 Task: Open a template Informal Letter by  Plum save the file as help.odt Remove the following options from template: 'your brand'. Replace Hello Fan with ' Good Evening' and change the date to 29 June, 2023. Replace body of the letter with  I can't thank you enough for your love and support. Your presence in my life brings me immense joy and comfort. Thank you for being there for me.; apply Font Style 'Verdana' and font size  14 Add name: Kevin
Action: Mouse moved to (1385, 736)
Screenshot: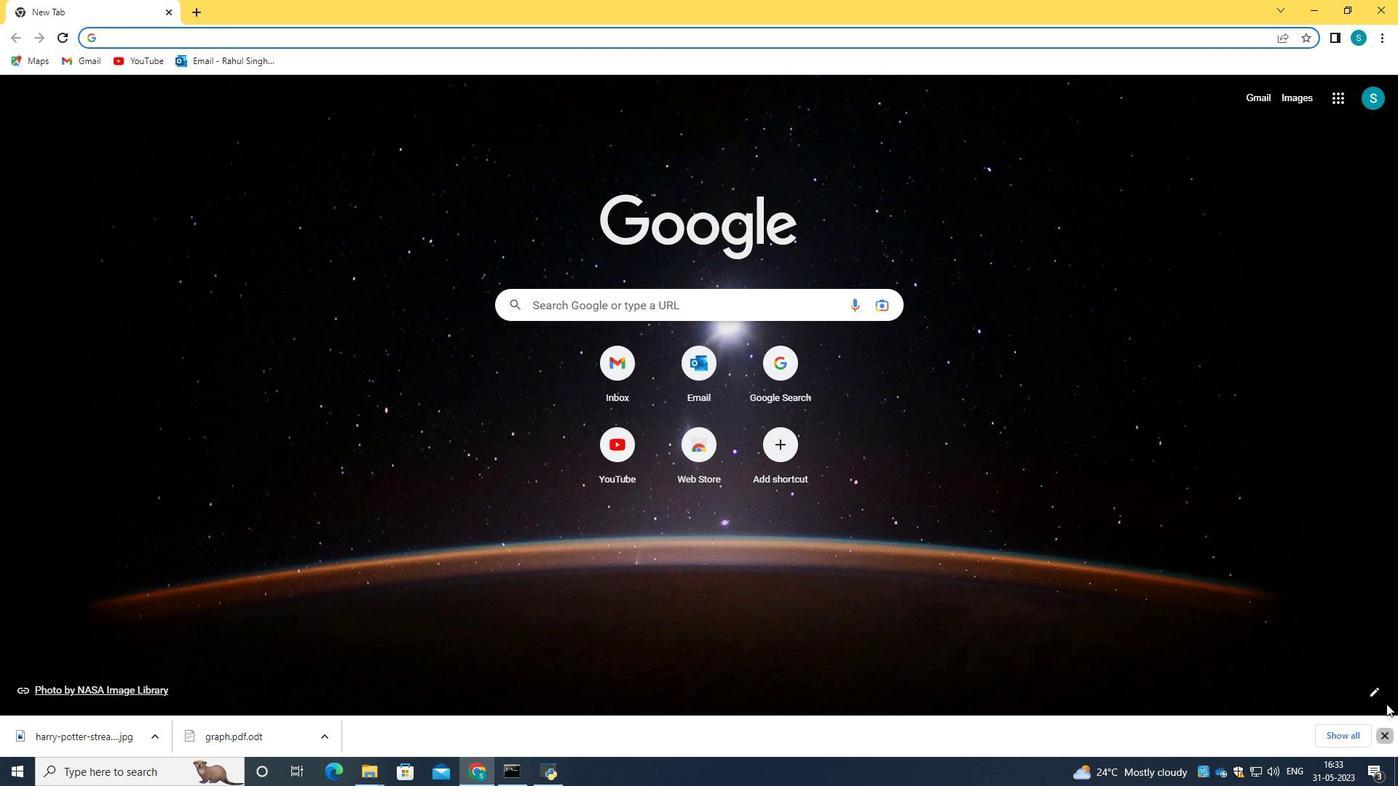 
Action: Mouse pressed left at (1385, 736)
Screenshot: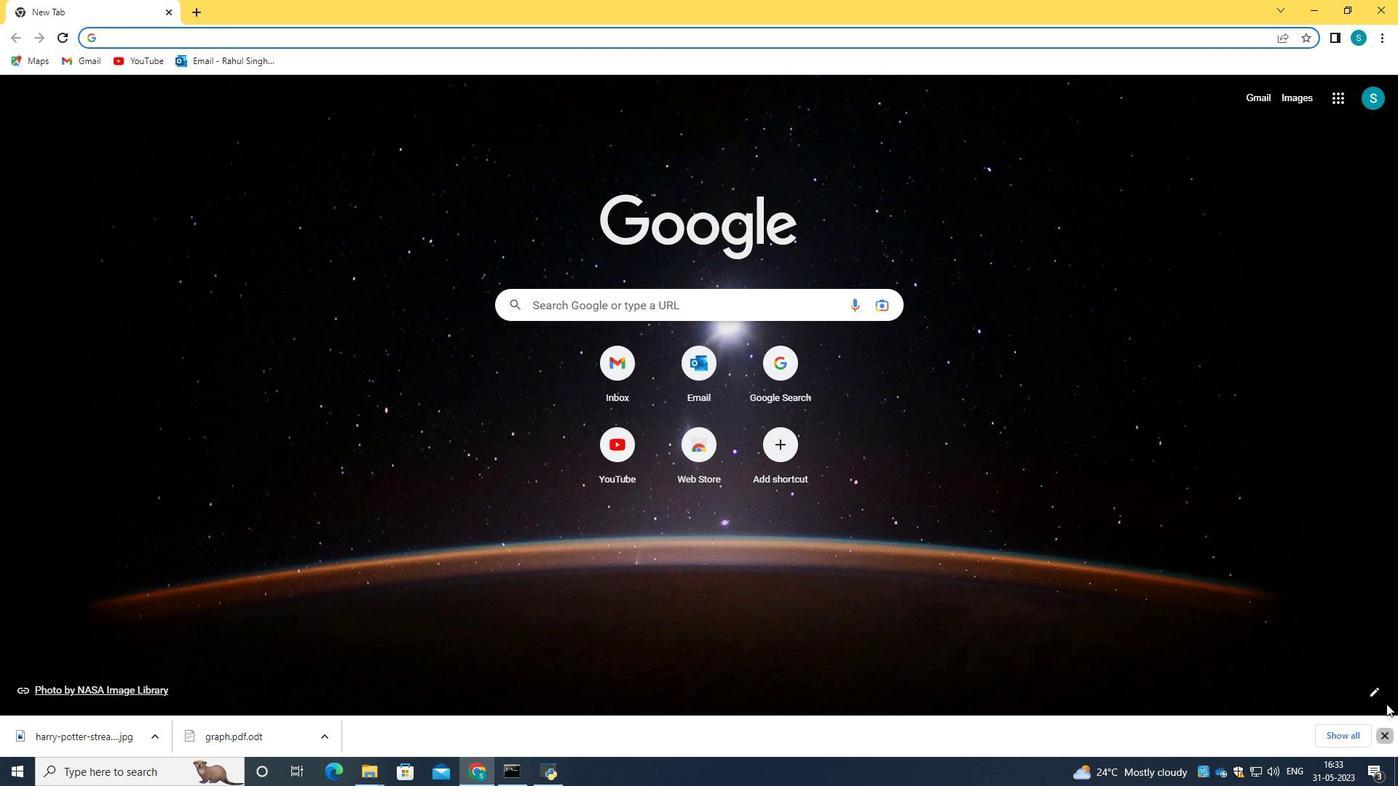
Action: Mouse moved to (1337, 107)
Screenshot: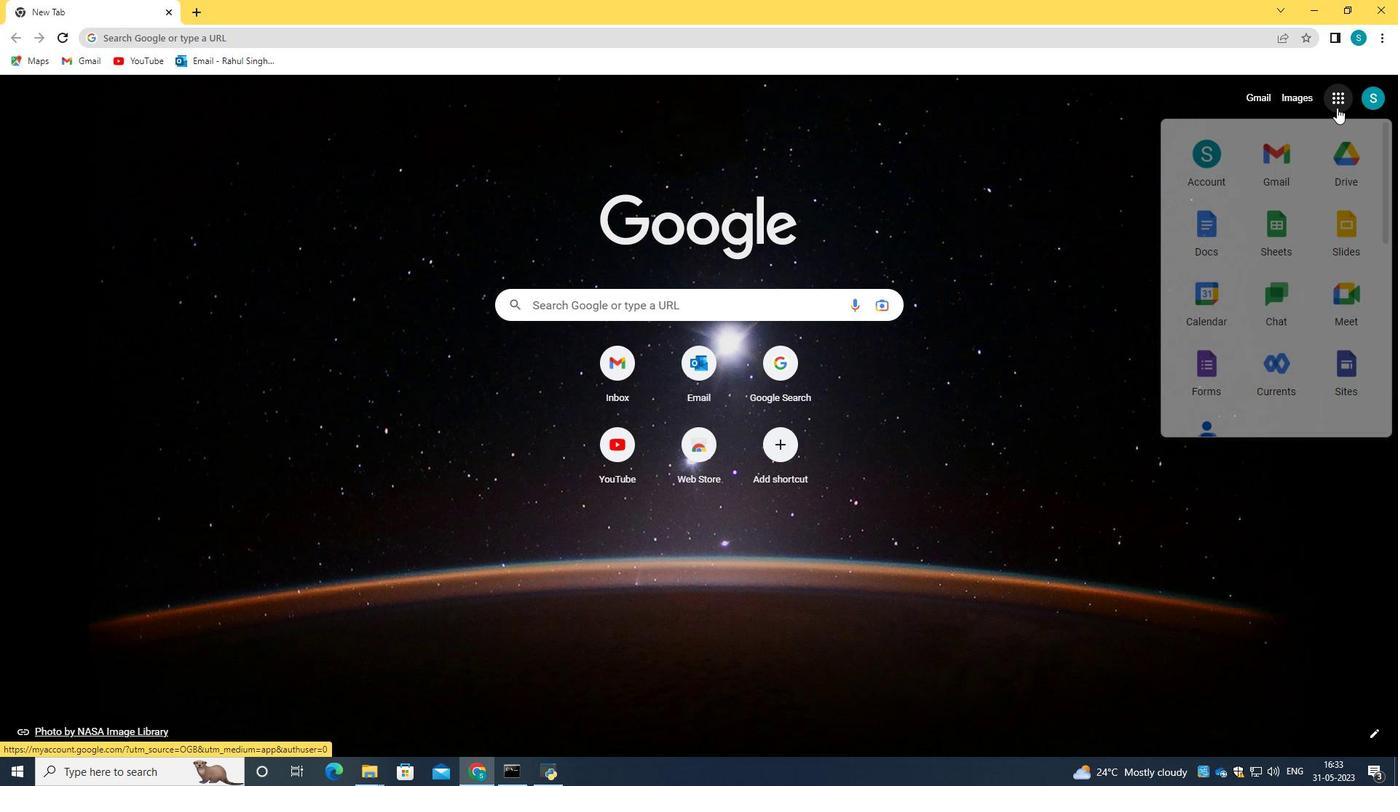 
Action: Mouse pressed left at (1337, 107)
Screenshot: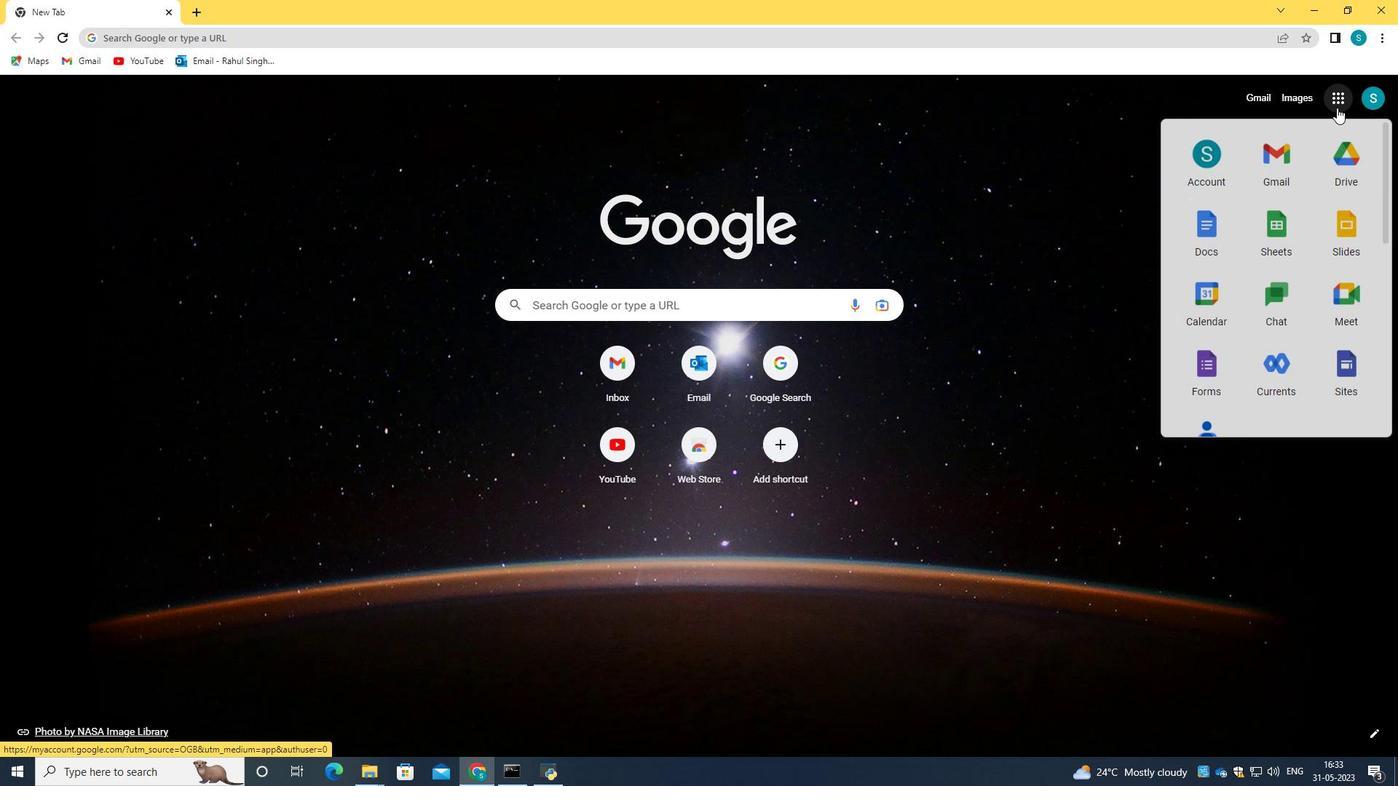 
Action: Mouse moved to (1209, 240)
Screenshot: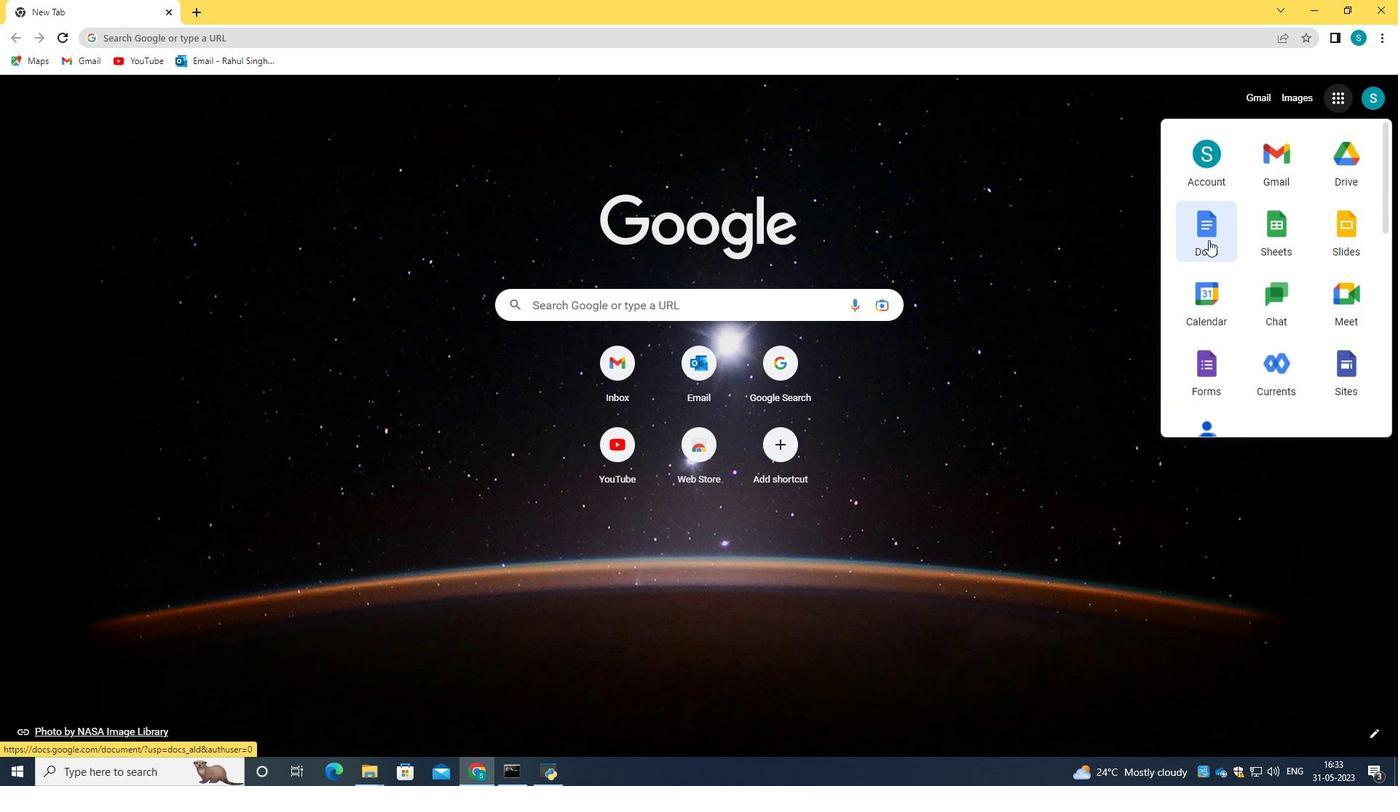 
Action: Mouse pressed left at (1209, 240)
Screenshot: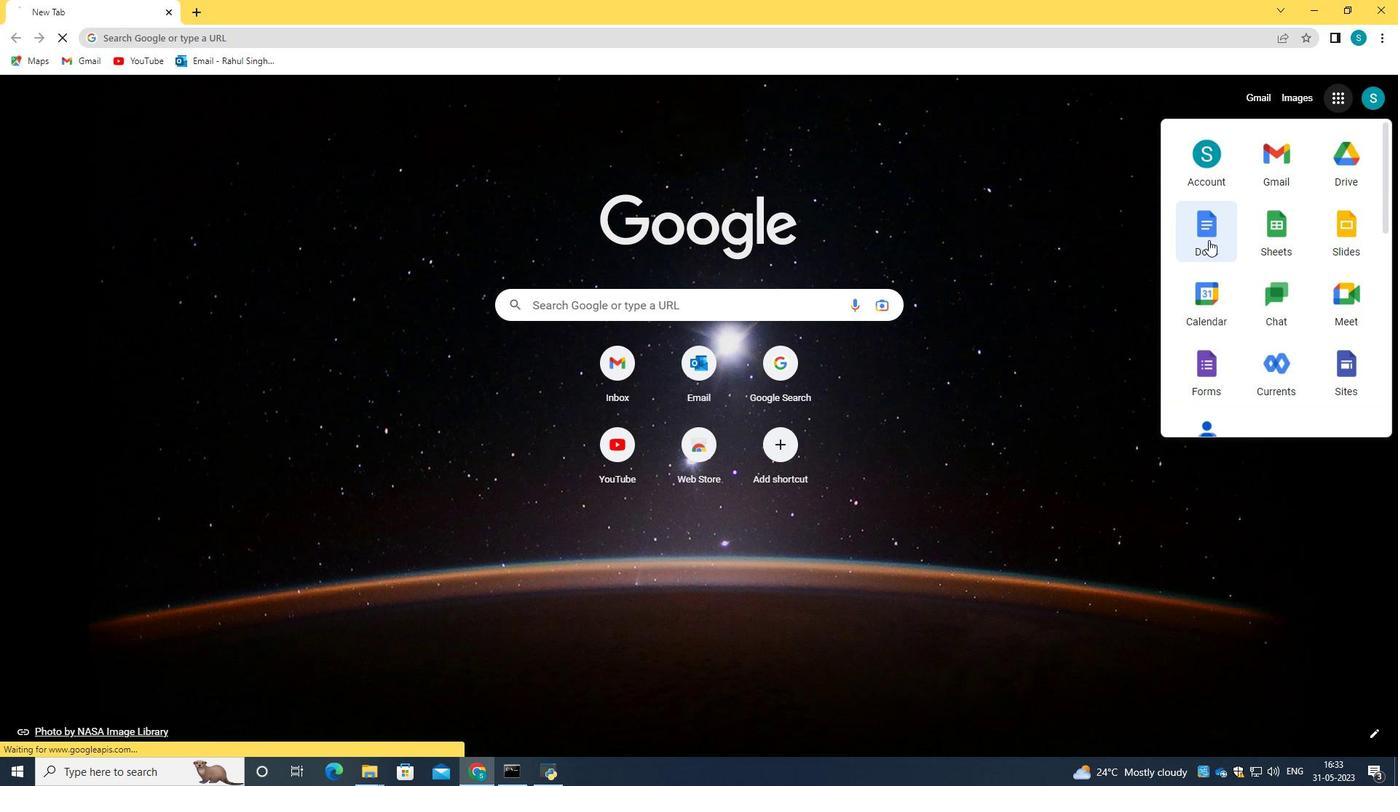 
Action: Mouse moved to (458, 268)
Screenshot: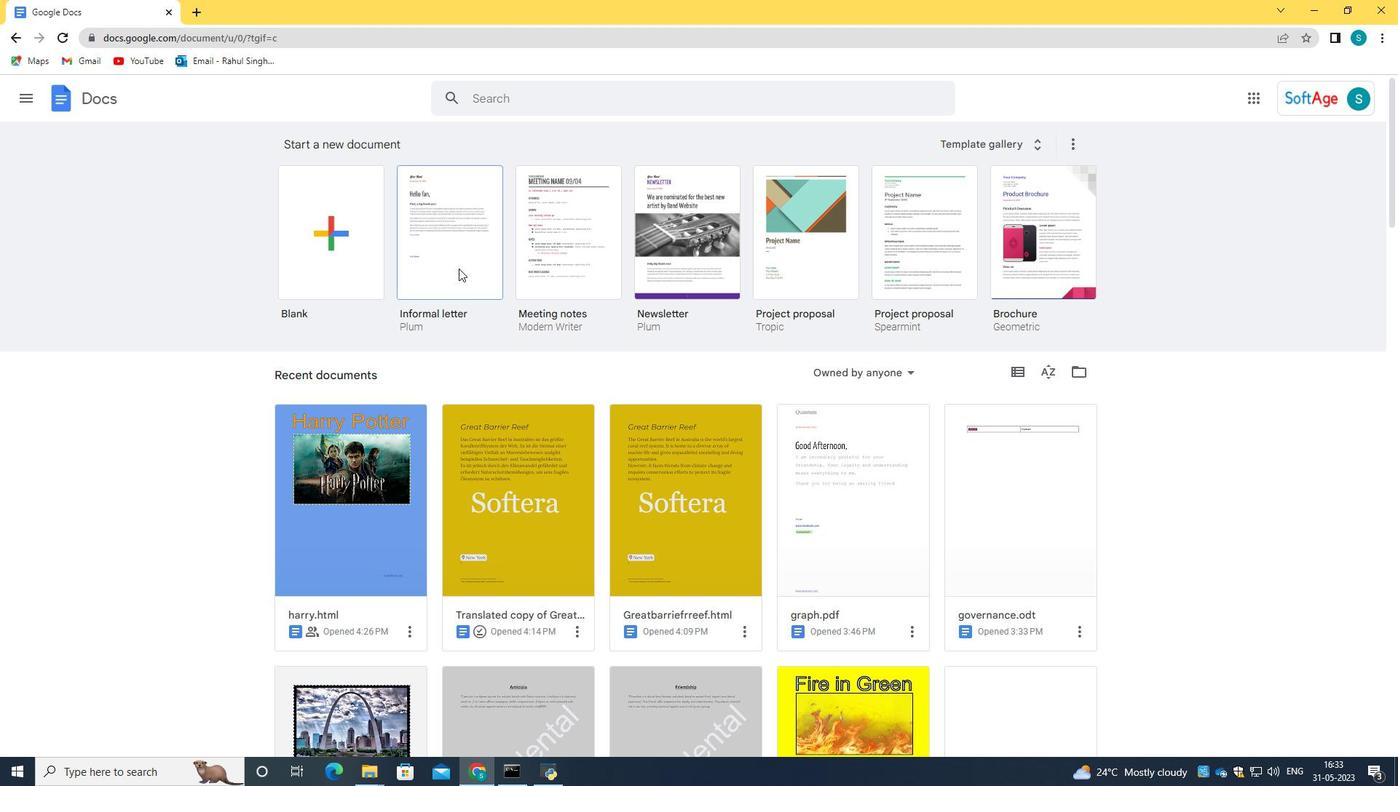 
Action: Mouse pressed left at (458, 268)
Screenshot: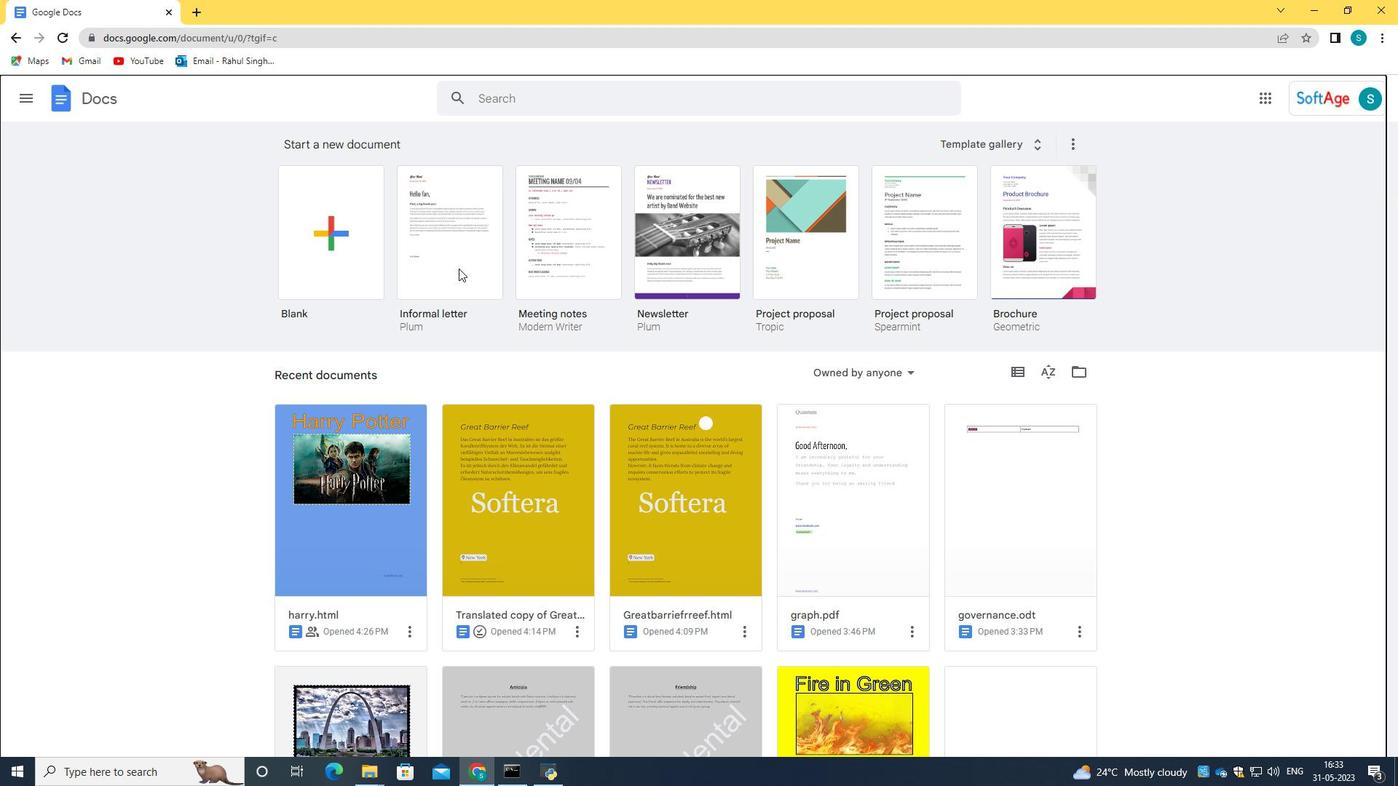 
Action: Mouse moved to (110, 85)
Screenshot: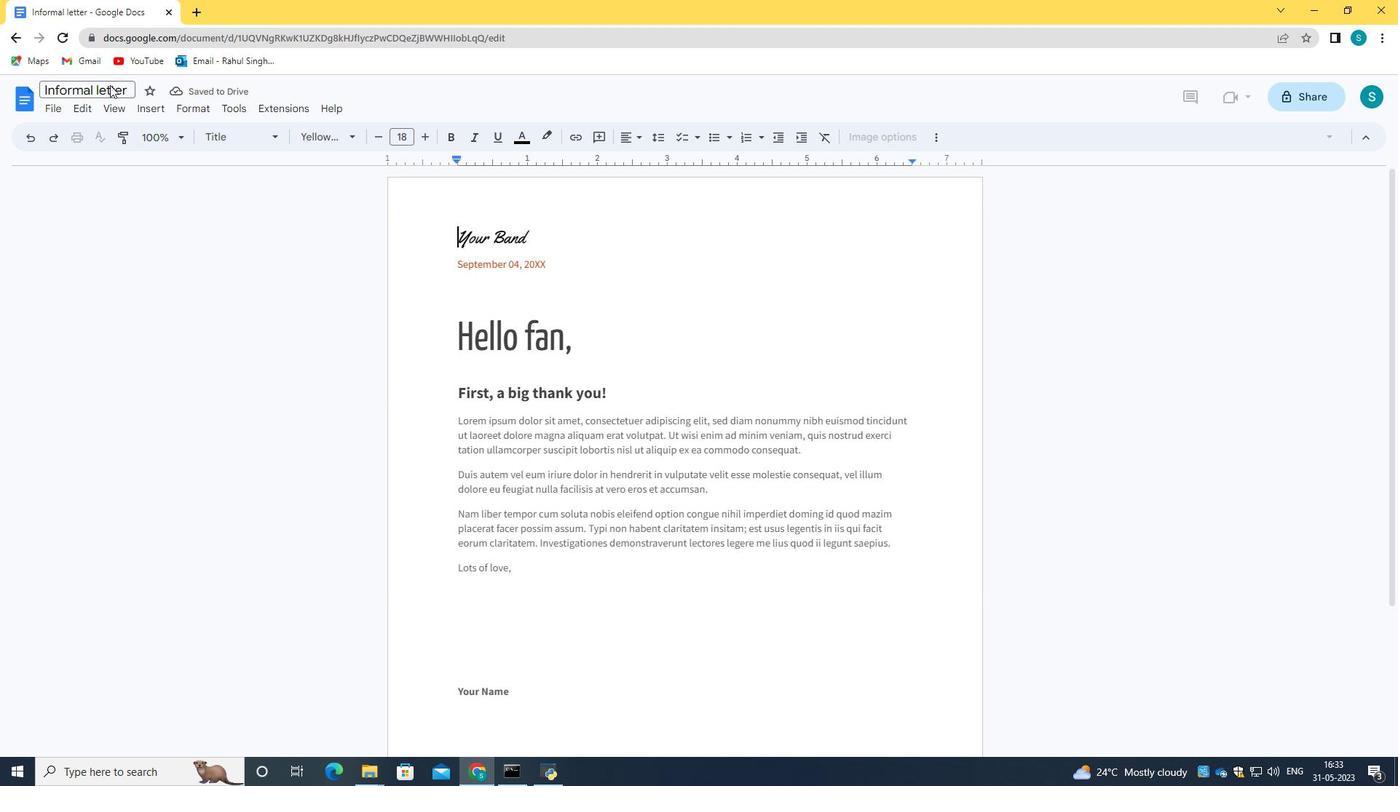 
Action: Mouse pressed left at (110, 85)
Screenshot: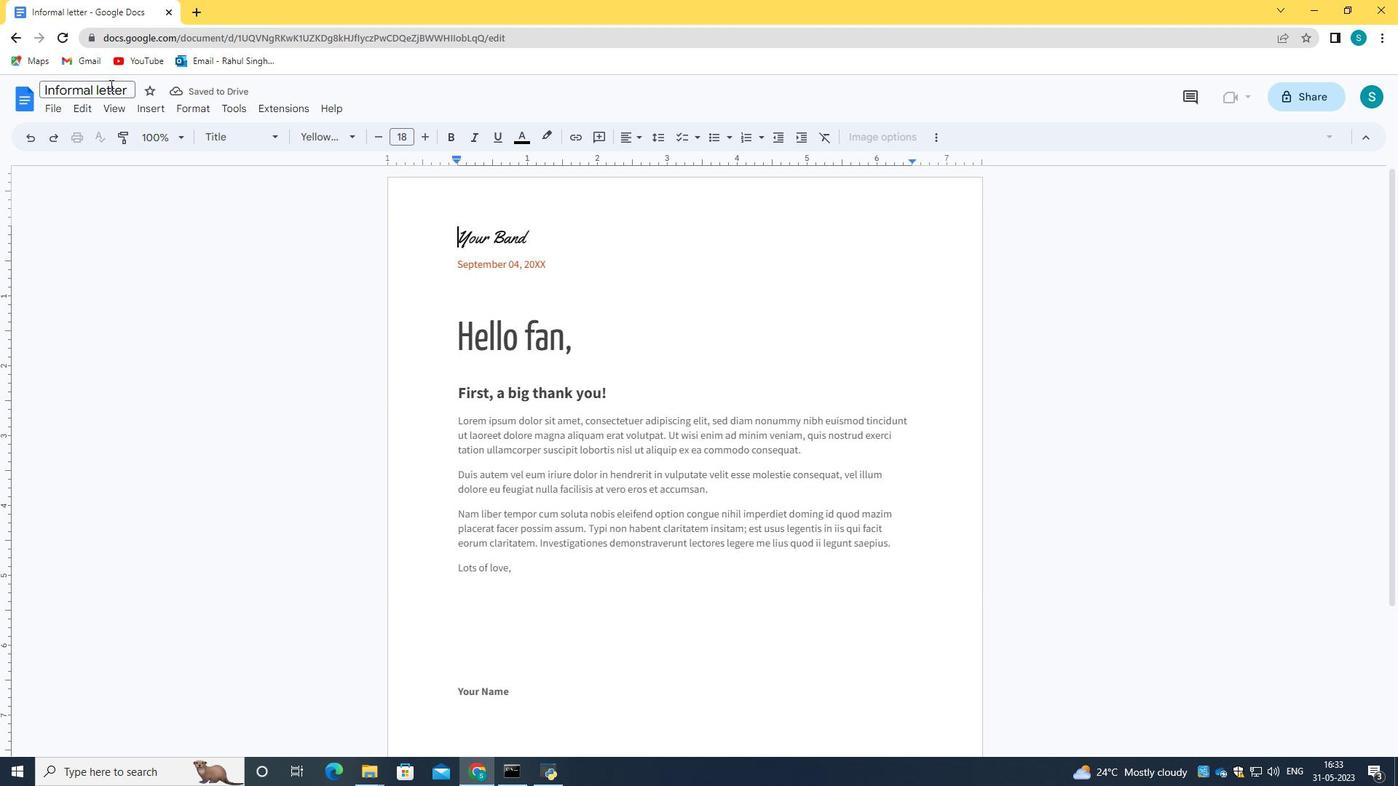 
Action: Mouse moved to (132, 90)
Screenshot: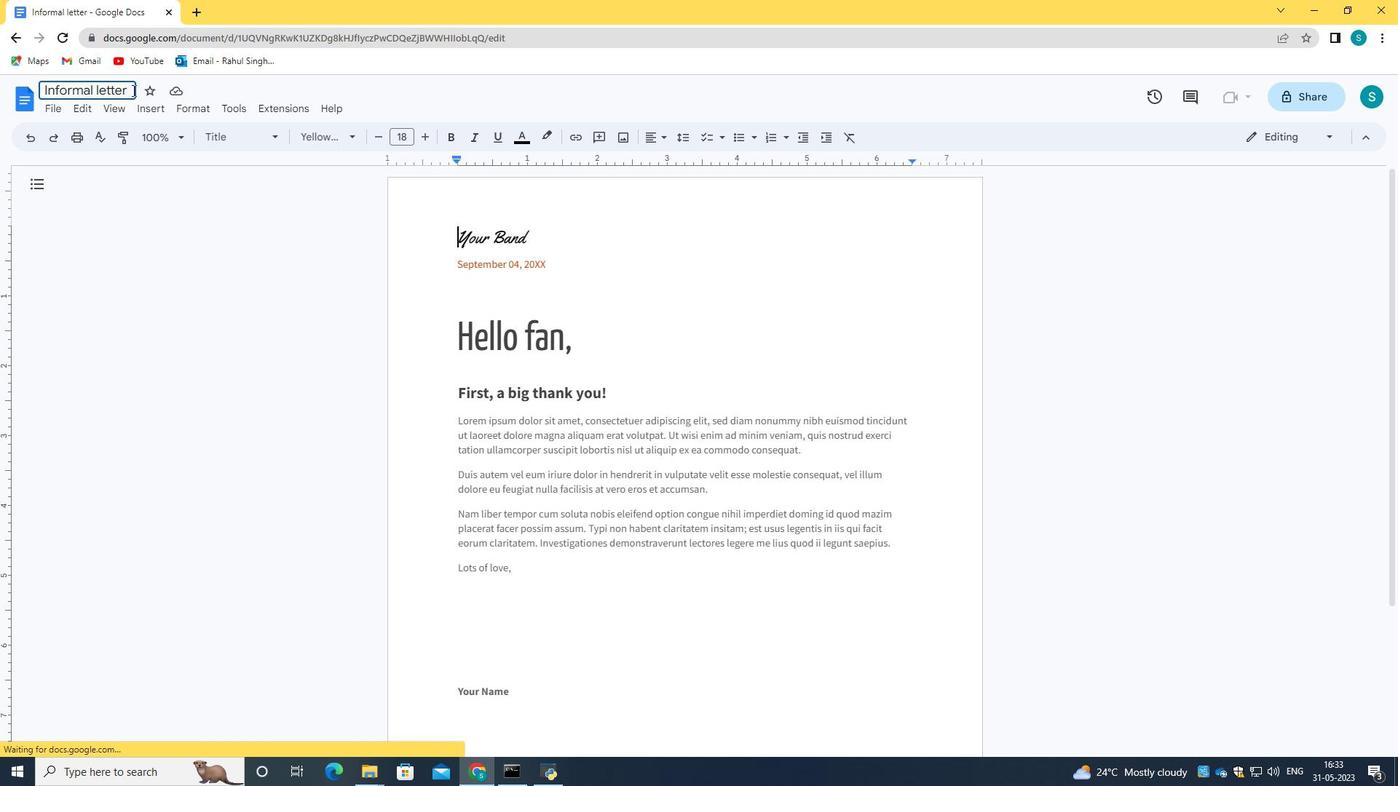 
Action: Mouse pressed left at (132, 90)
Screenshot: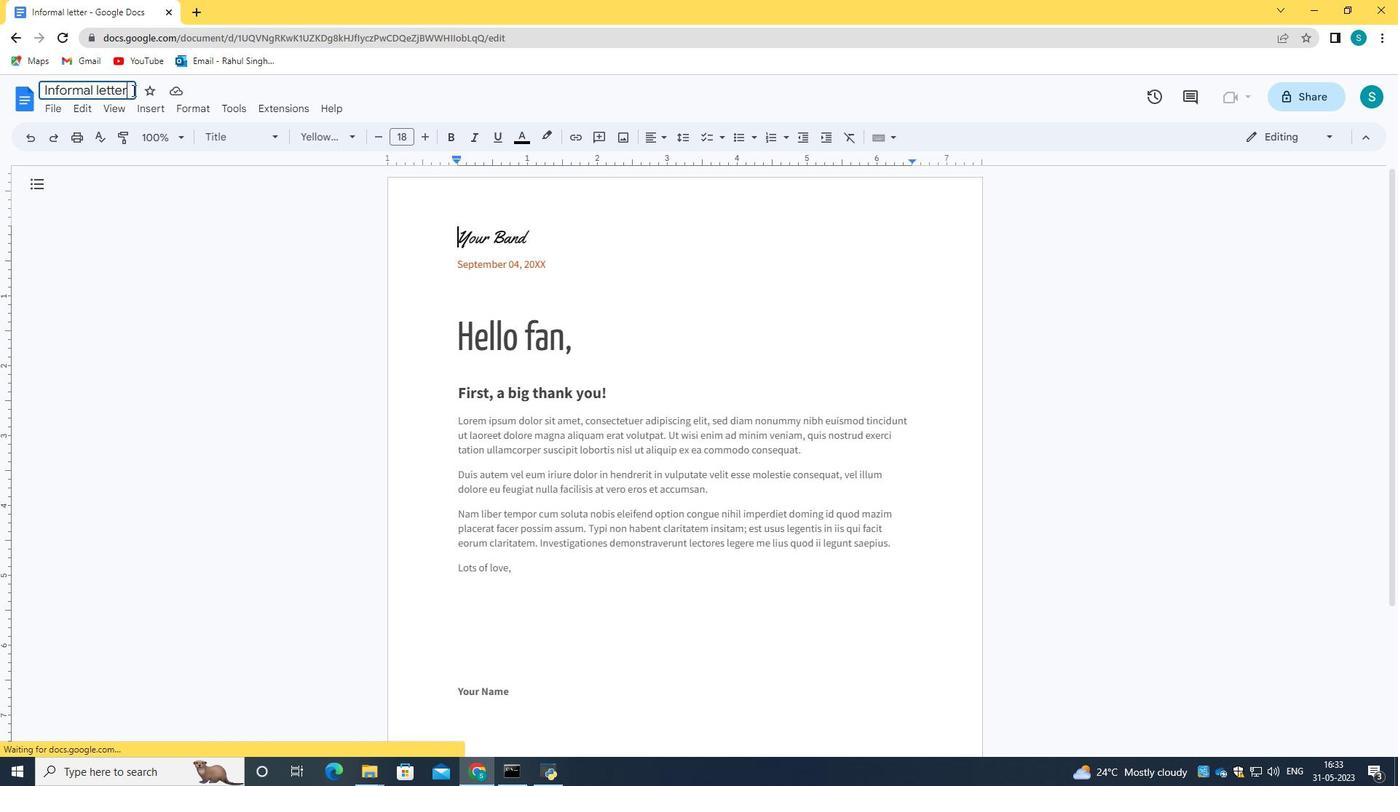 
Action: Key pressed <Key.backspace><Key.backspace><Key.backspace><Key.backspace><Key.backspace><Key.backspace><Key.backspace><Key.backspace><Key.backspace><Key.backspace><Key.backspace><Key.backspace><Key.backspace><Key.backspace><Key.backspace><Key.backspace><Key.backspace><Key.backspace><Key.backspace><Key.backspace>help.odt
Screenshot: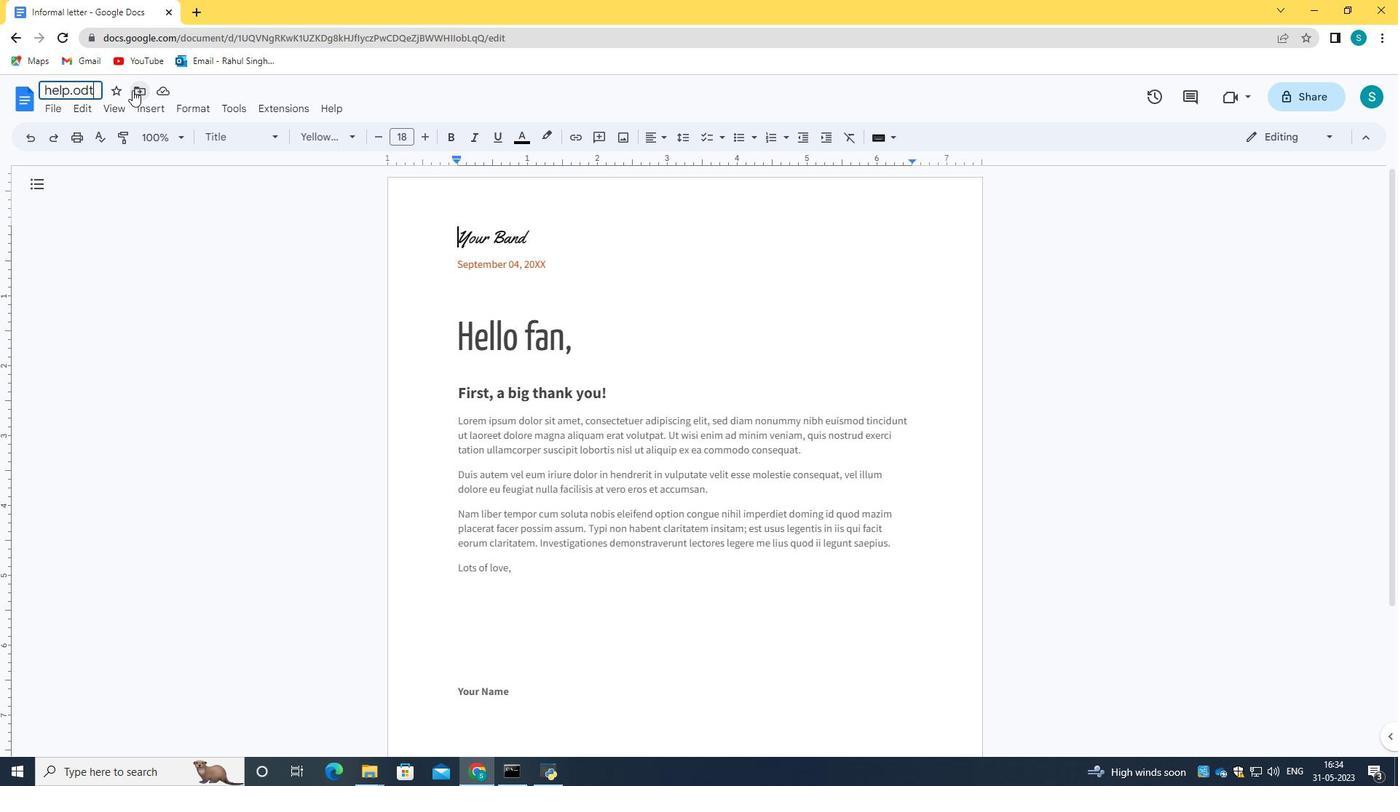 
Action: Mouse moved to (327, 83)
Screenshot: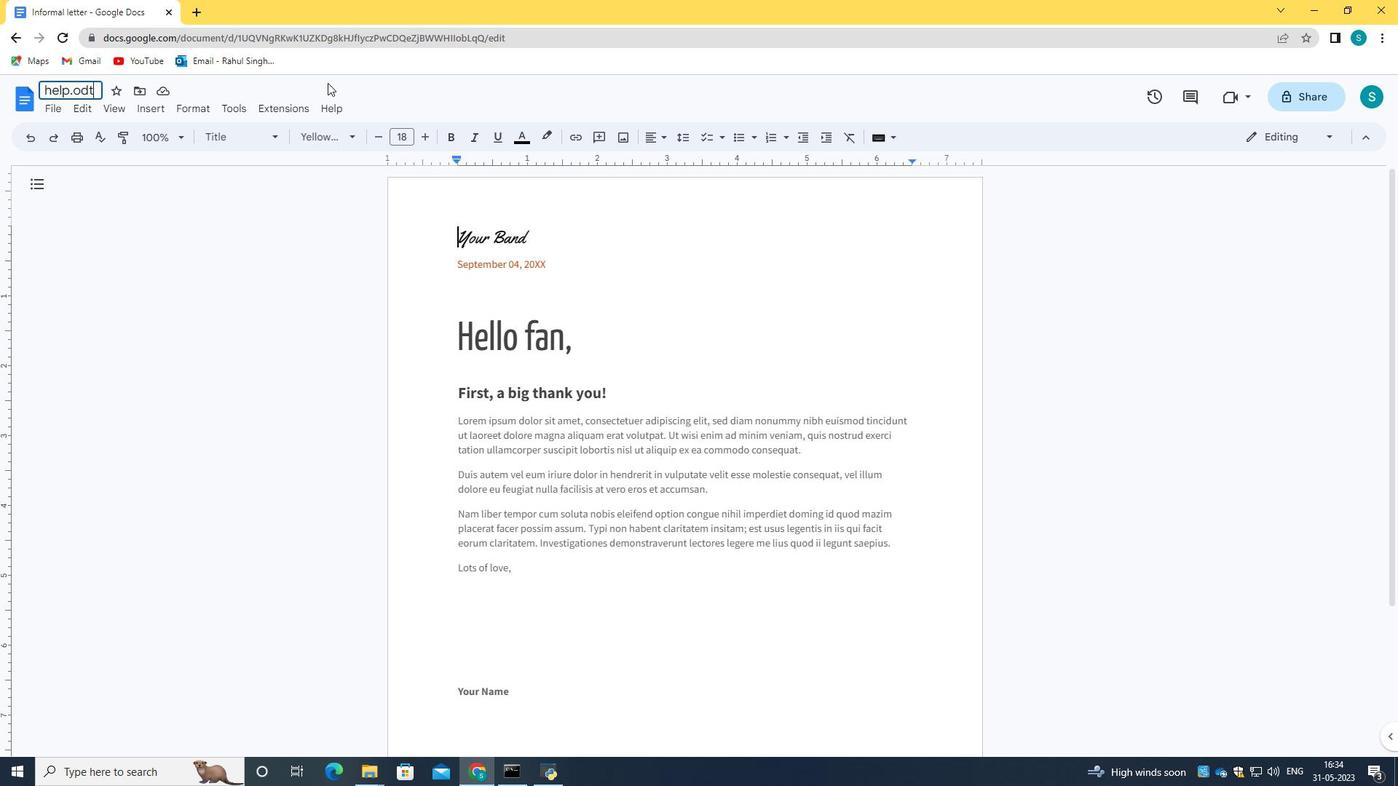 
Action: Mouse pressed left at (327, 83)
Screenshot: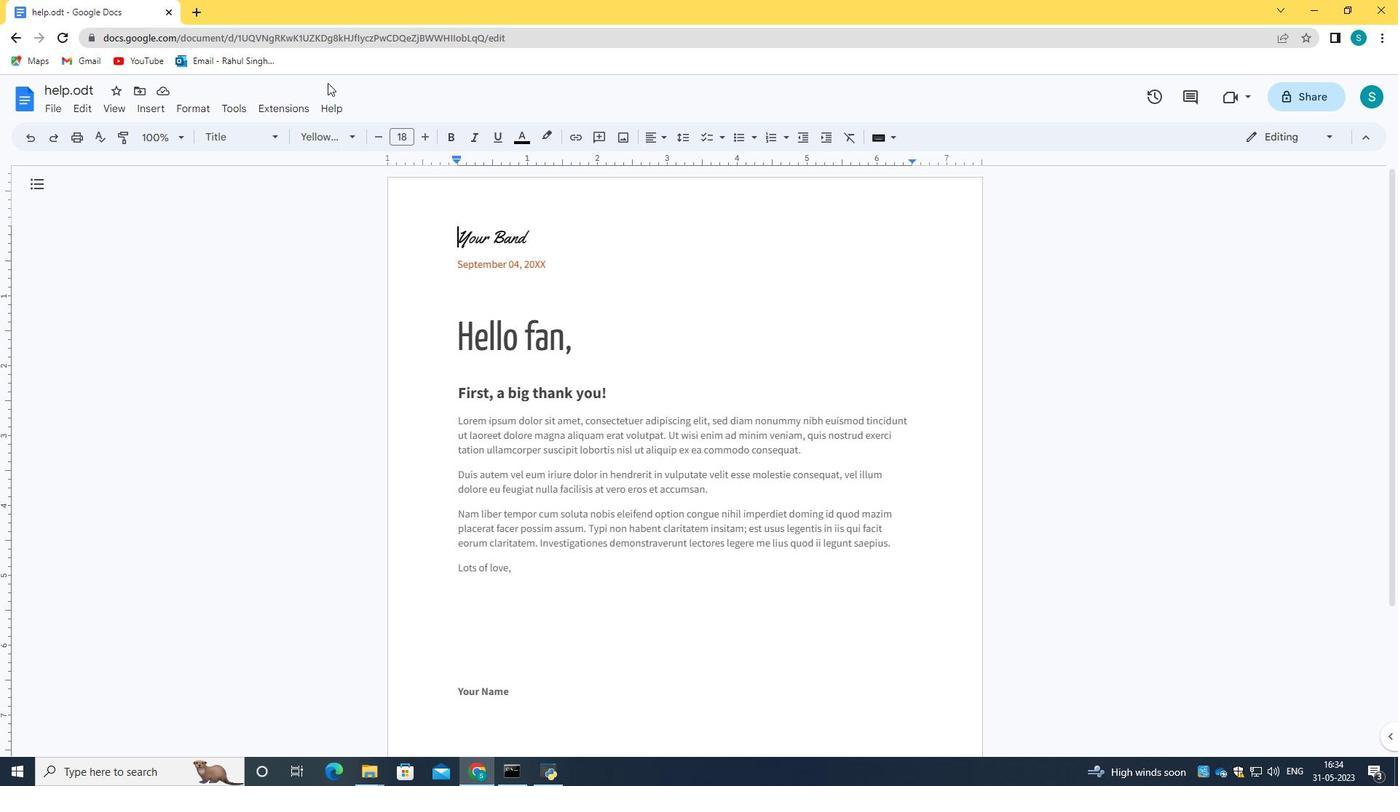 
Action: Mouse moved to (538, 238)
Screenshot: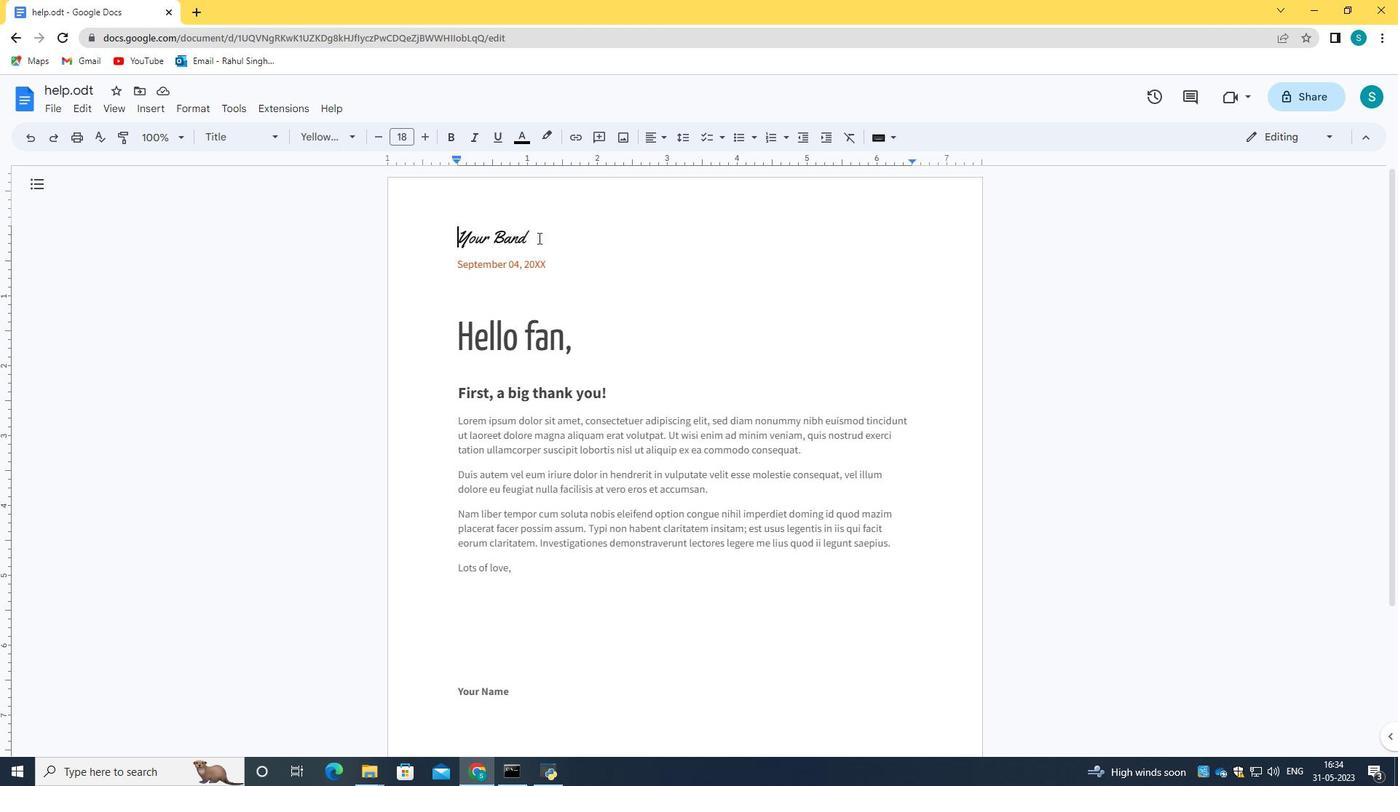 
Action: Mouse pressed left at (538, 238)
Screenshot: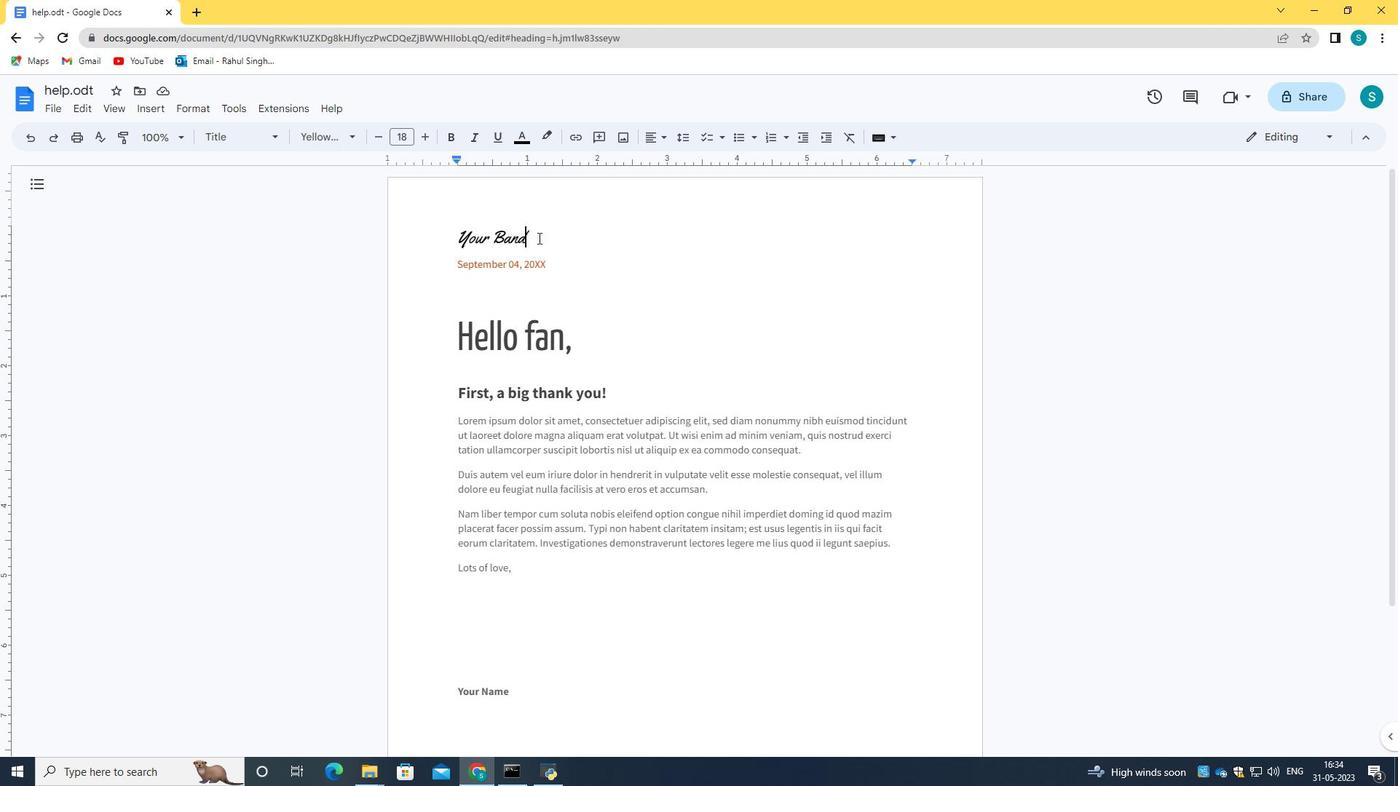 
Action: Mouse moved to (531, 235)
Screenshot: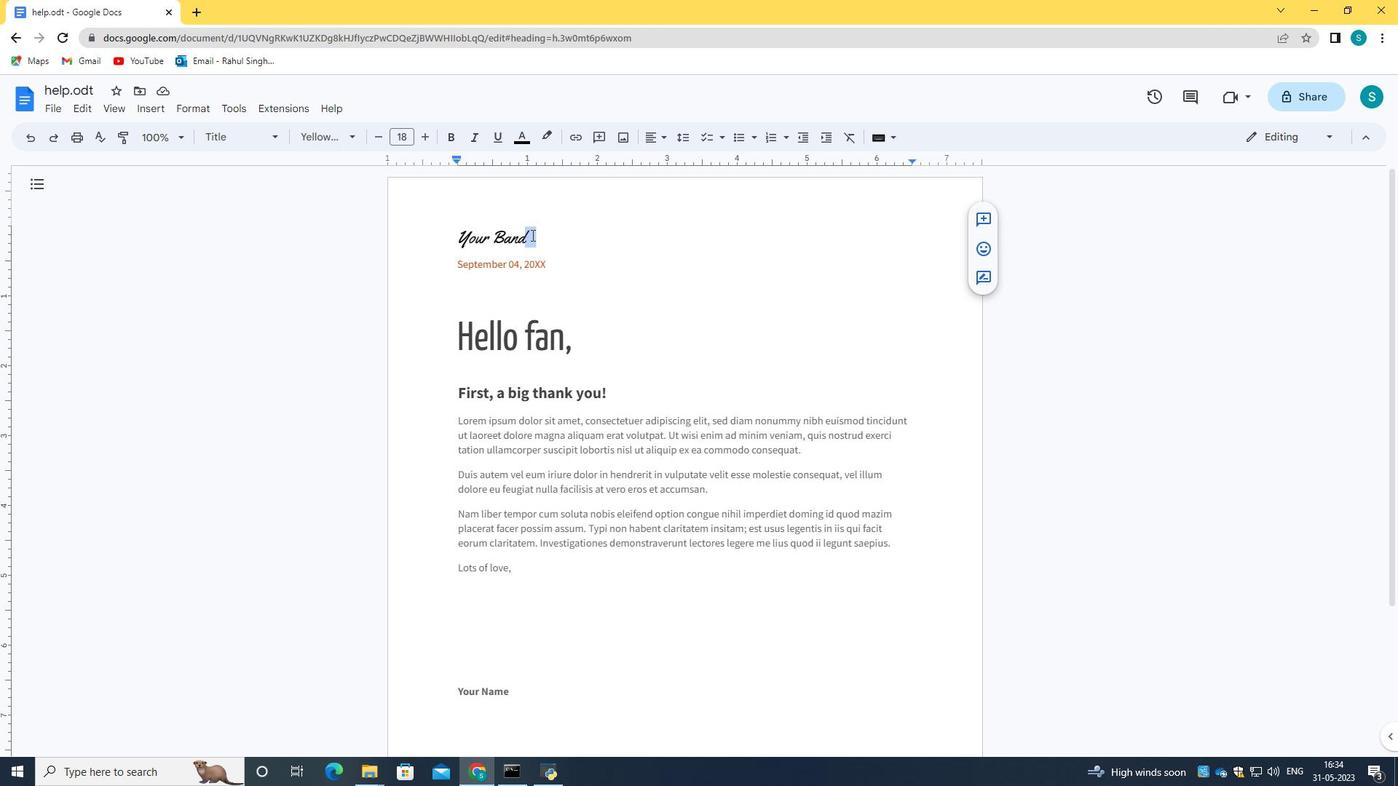 
Action: Mouse pressed left at (531, 235)
Screenshot: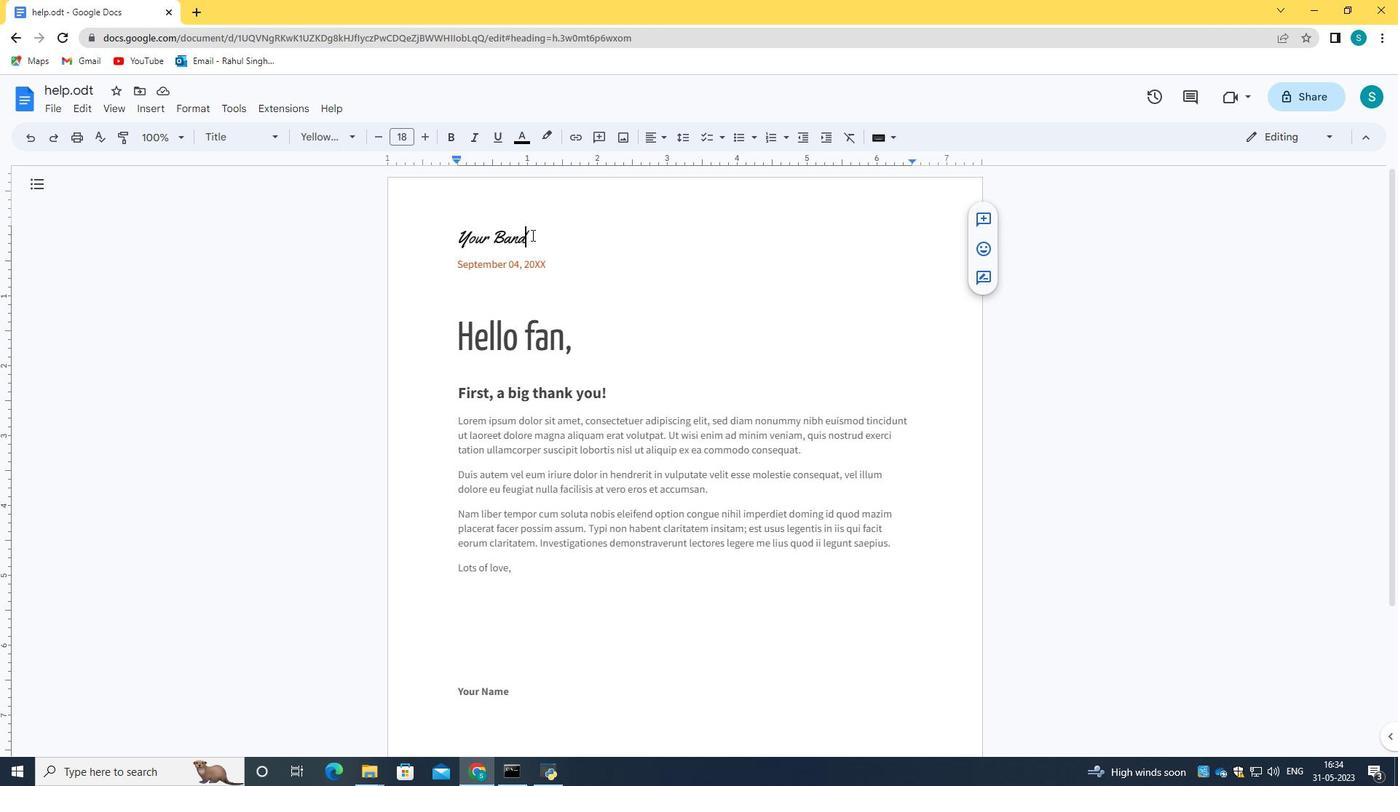 
Action: Mouse moved to (531, 235)
Screenshot: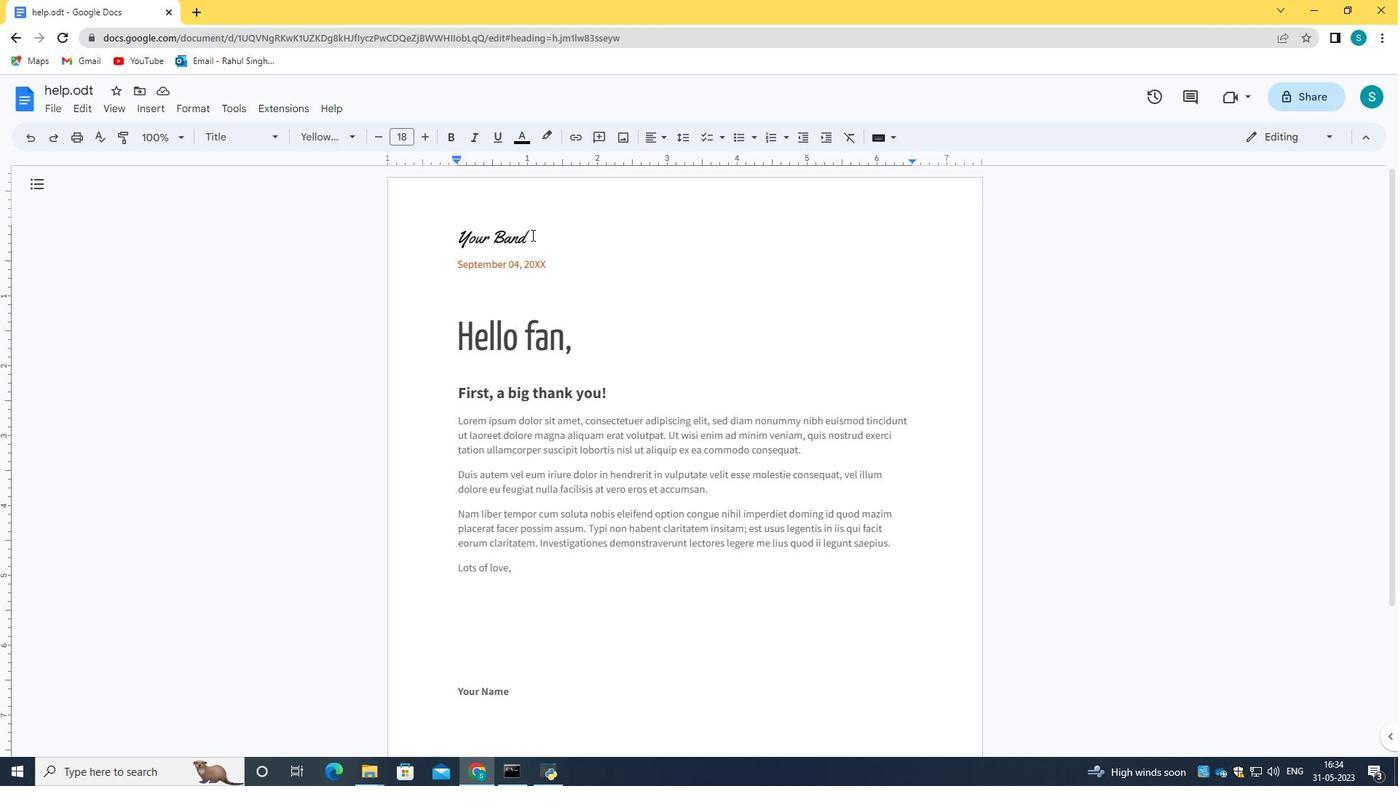 
Action: Key pressed <Key.backspace><Key.backspace><Key.backspace><Key.backspace><Key.backspace><Key.backspace><Key.backspace><Key.backspace><Key.backspace>
Screenshot: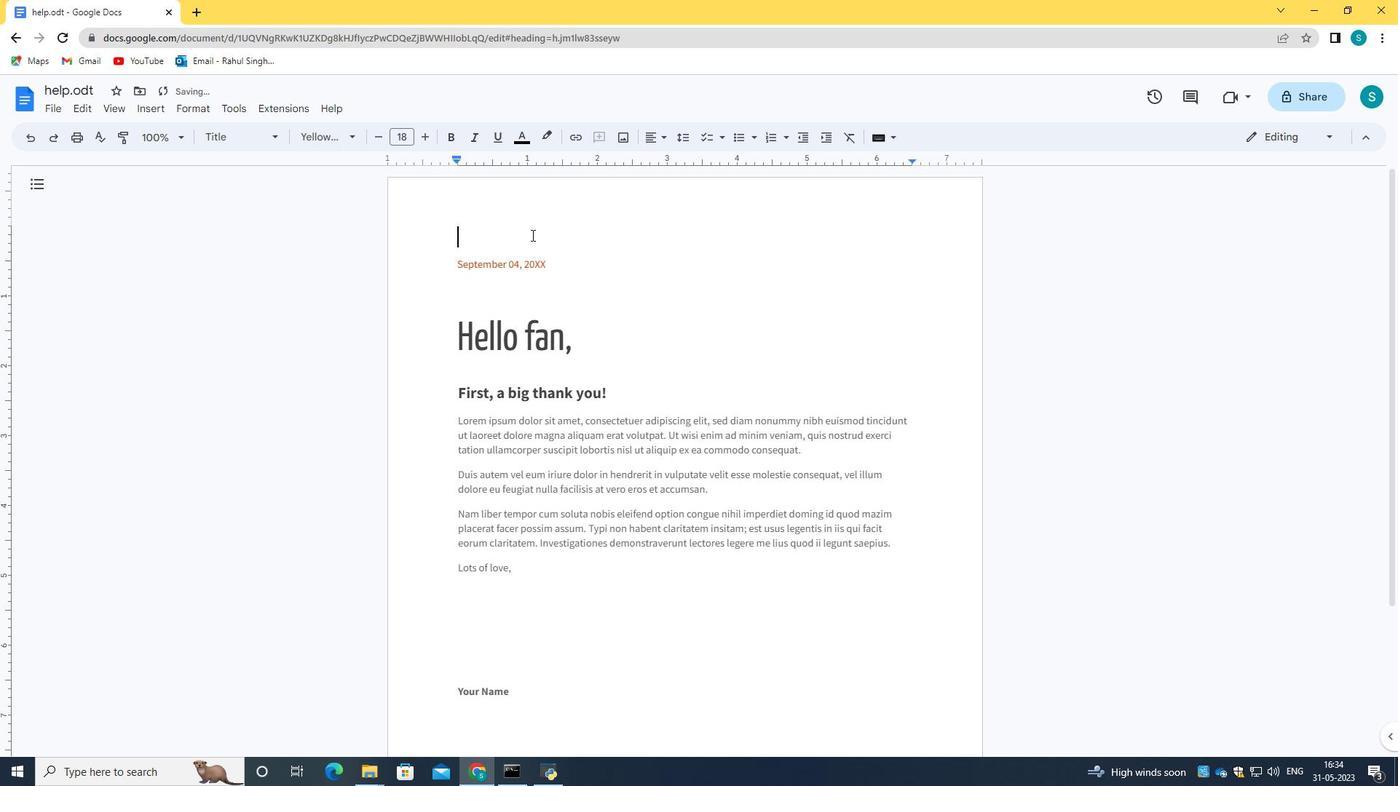 
Action: Mouse moved to (566, 328)
Screenshot: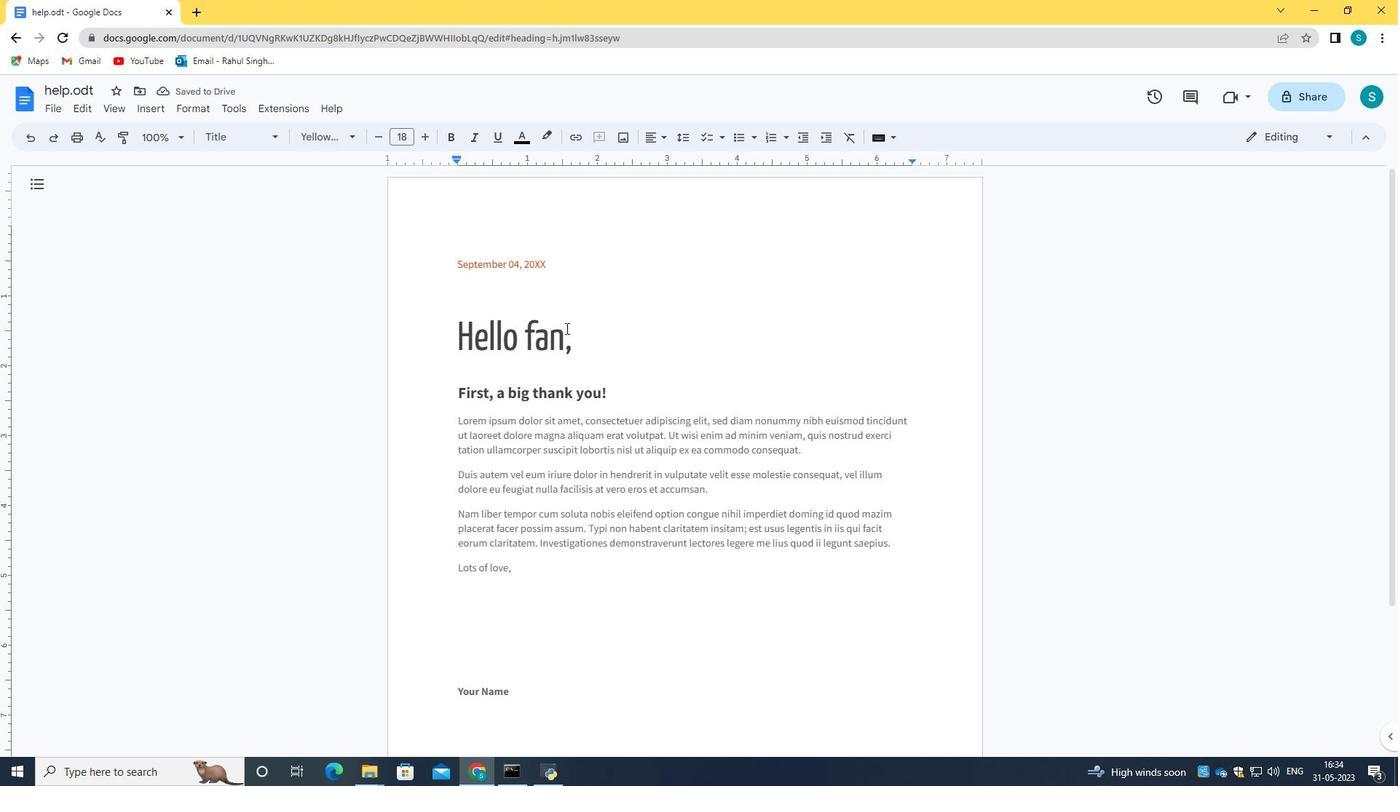 
Action: Mouse pressed left at (566, 328)
Screenshot: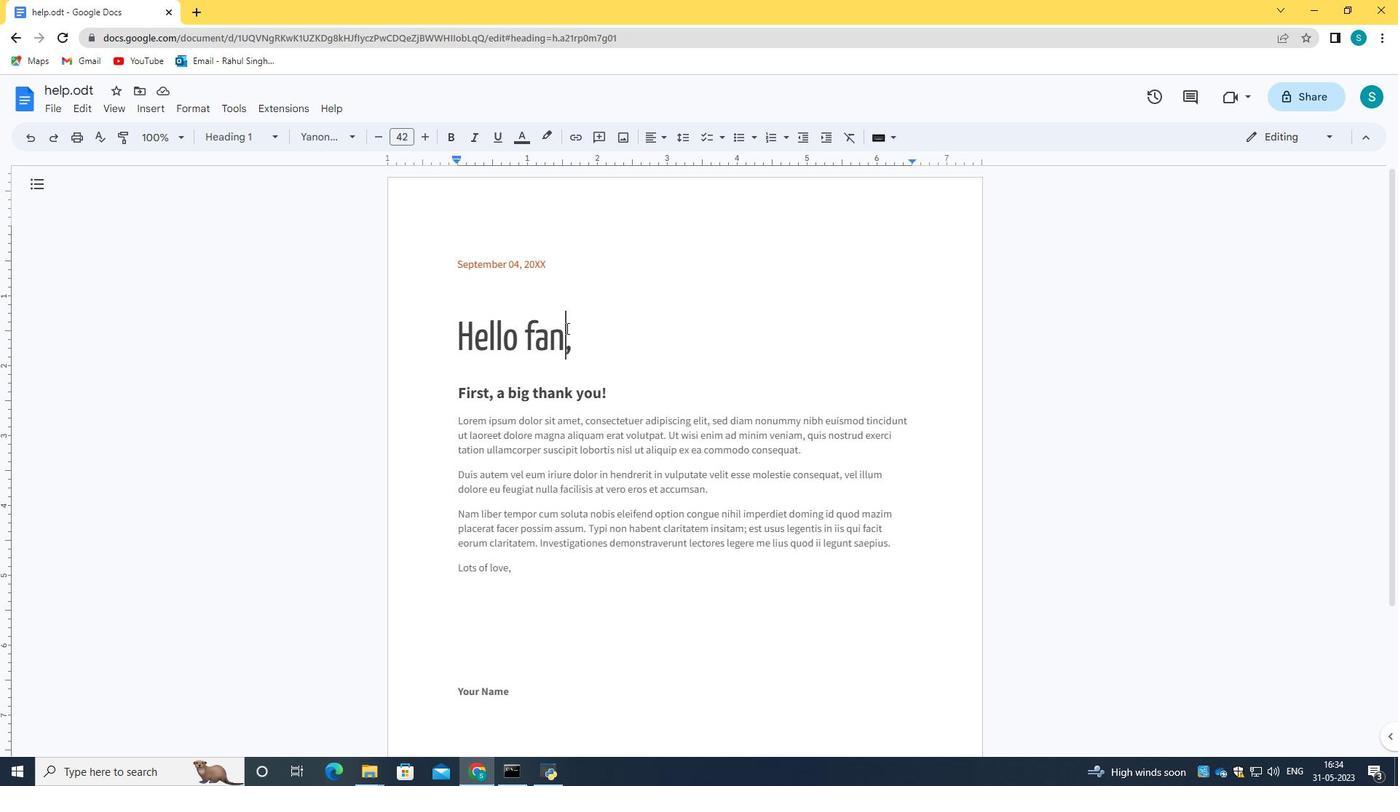 
Action: Mouse moved to (574, 334)
Screenshot: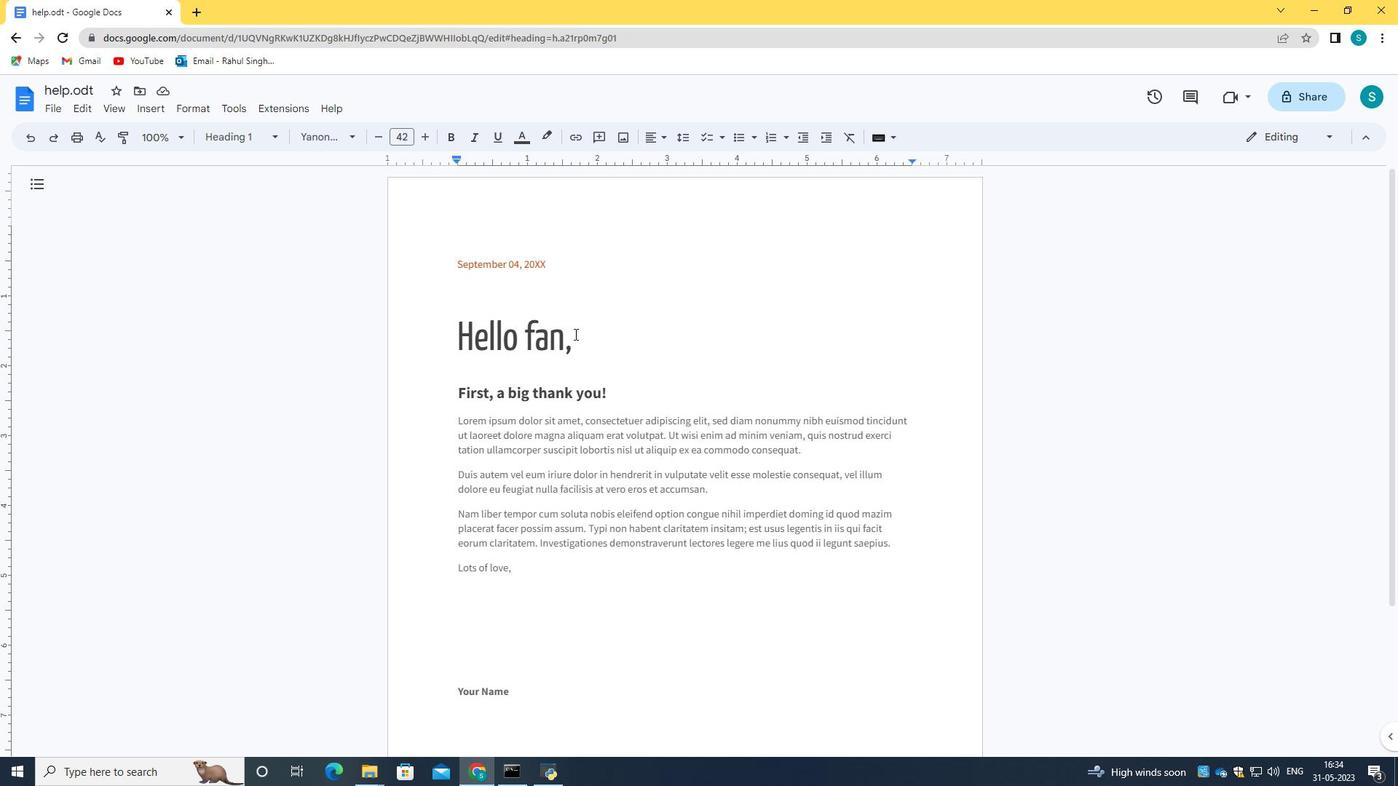
Action: Key pressed <Key.backspace><Key.backspace><Key.backspace><Key.backspace><Key.backspace><Key.backspace><Key.backspace><Key.backspace><Key.backspace><Key.caps_lock>G<Key.caps_lock>ood<Key.space><Key.caps_lock><Key.caps_lock>eve<Key.backspace><Key.backspace><Key.backspace><Key.caps_lock>E<Key.caps_lock>vening
Screenshot: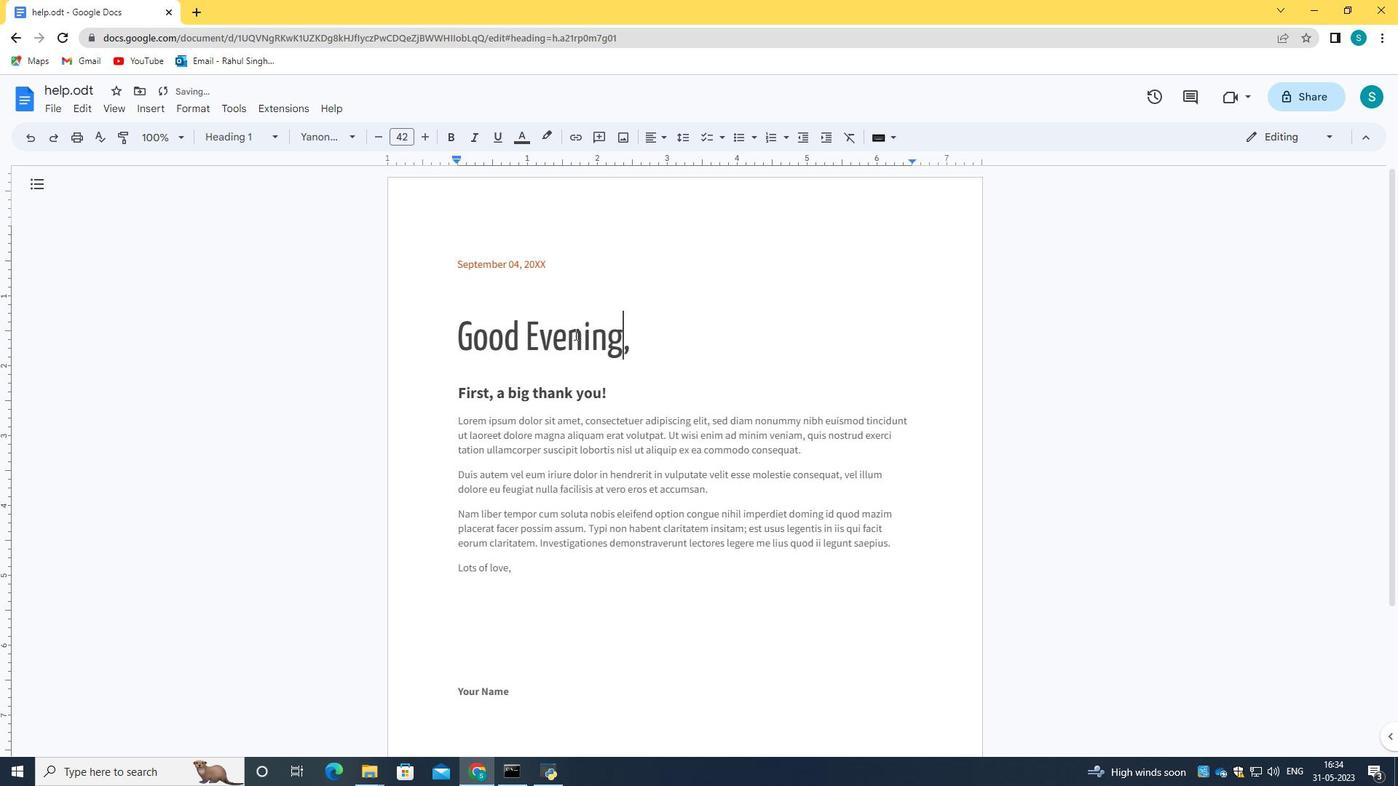 
Action: Mouse moved to (550, 267)
Screenshot: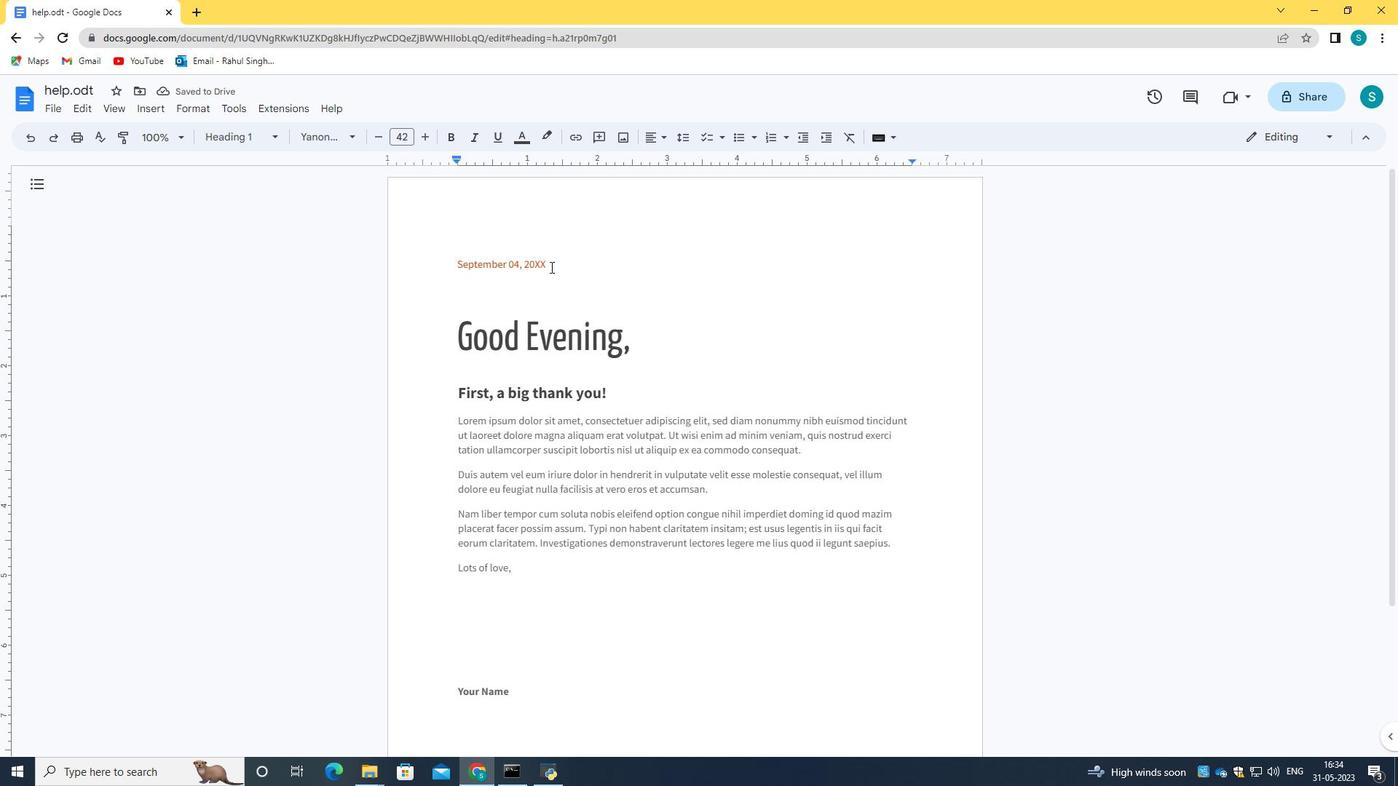 
Action: Mouse pressed left at (550, 267)
Screenshot: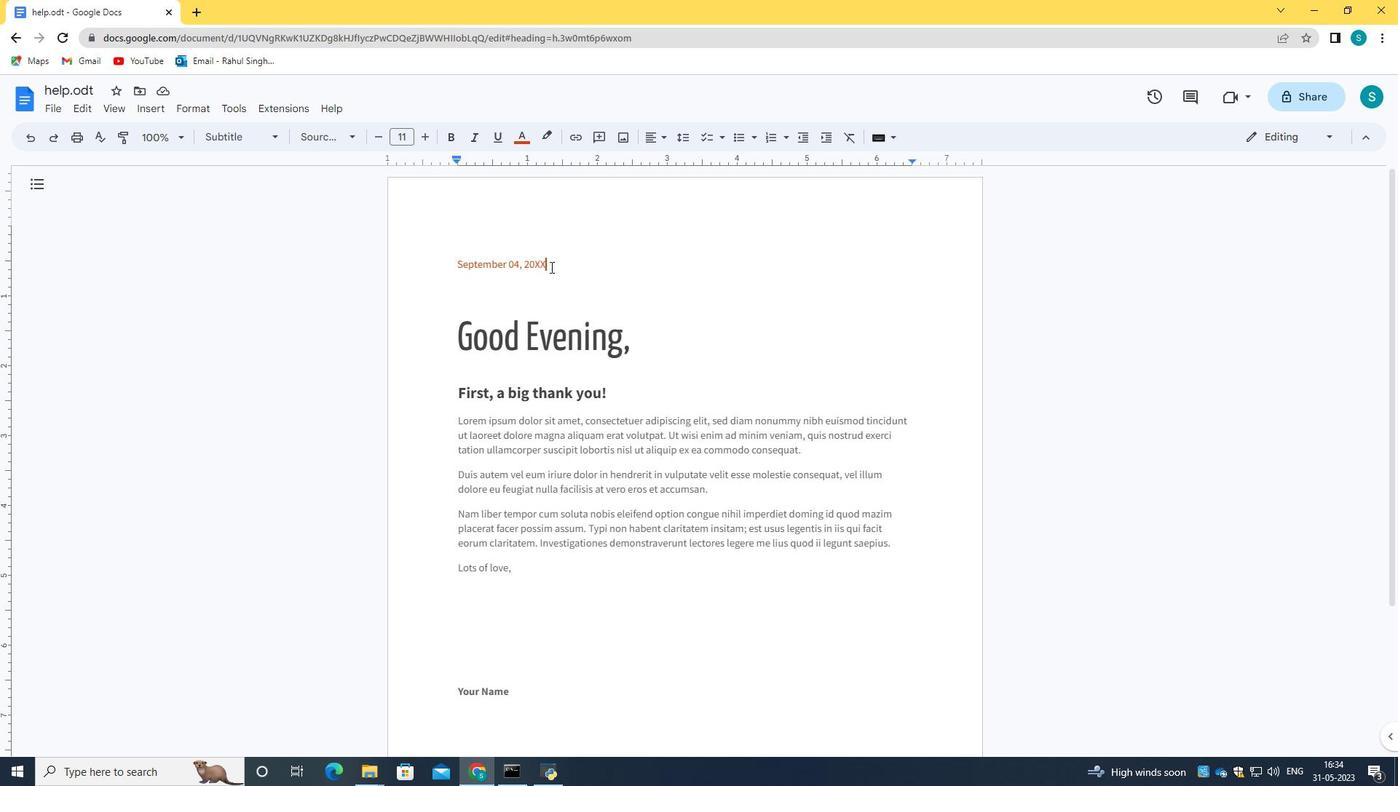 
Action: Mouse moved to (555, 267)
Screenshot: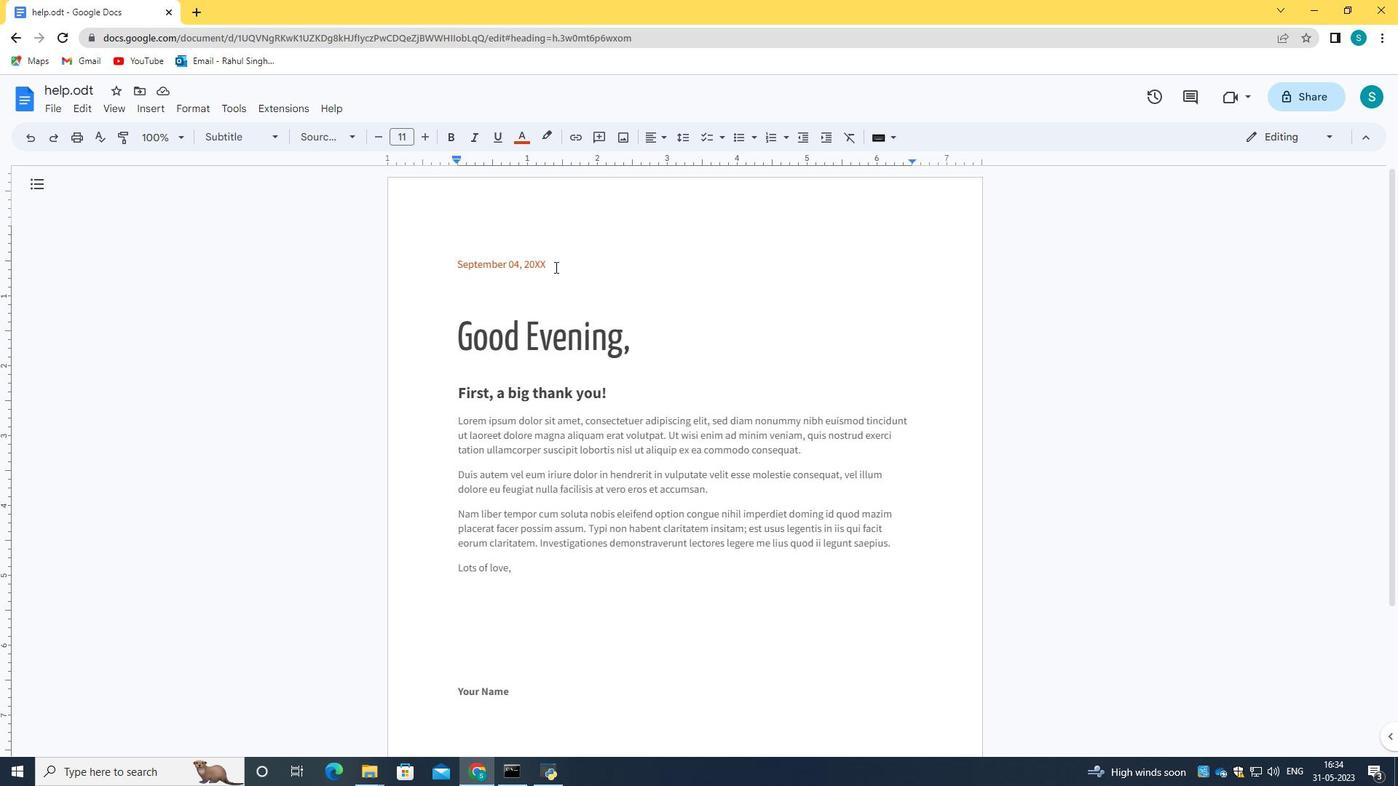 
Action: Key pressed <Key.backspace><Key.backspace><Key.backspace><Key.backspace><Key.backspace><Key.backspace><Key.backspace><Key.backspace><Key.backspace><Key.backspace><Key.backspace><Key.backspace><Key.backspace><Key.backspace><Key.backspace><Key.backspace><Key.backspace><Key.backspace>29<Key.space><Key.caps_lock>J<Key.caps_lock>une<Key.space>,2023
Screenshot: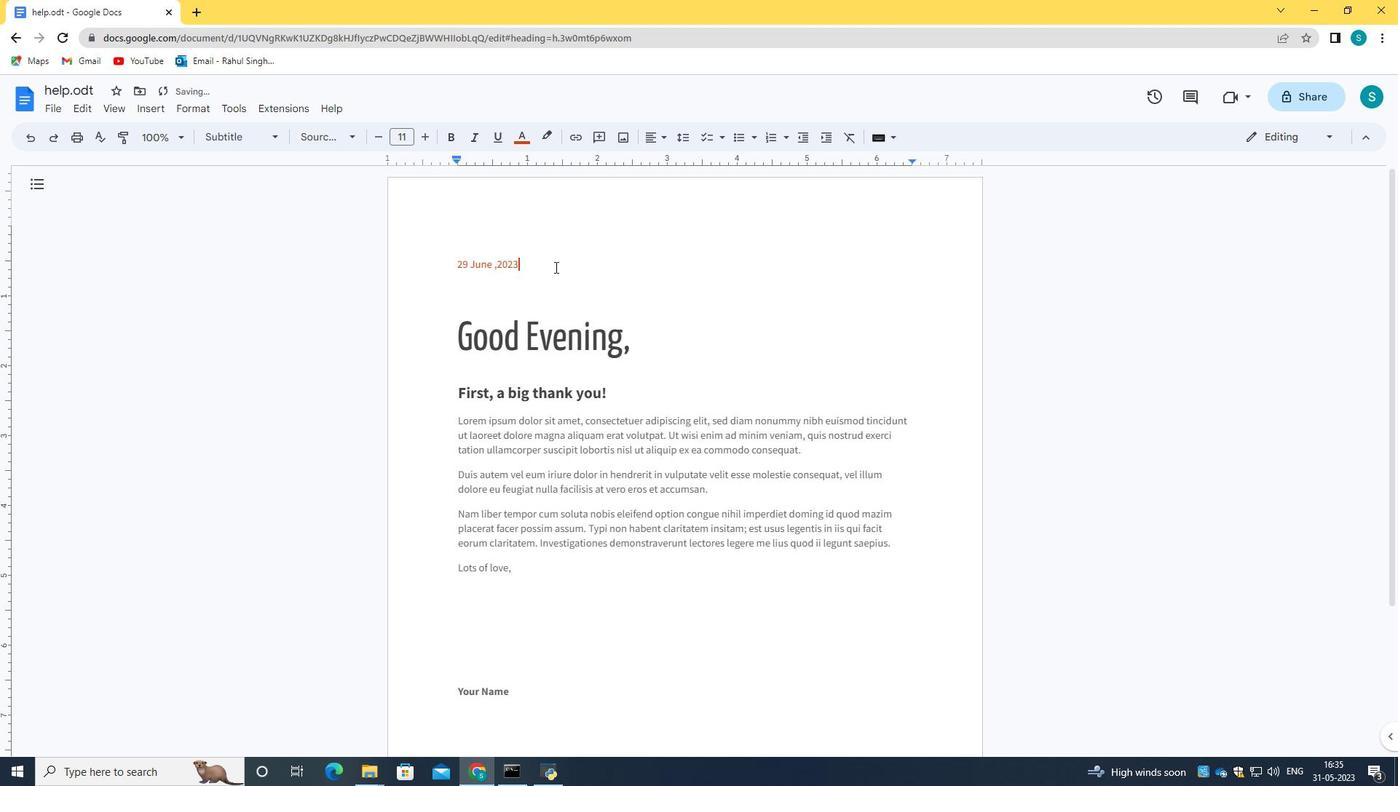 
Action: Mouse moved to (739, 430)
Screenshot: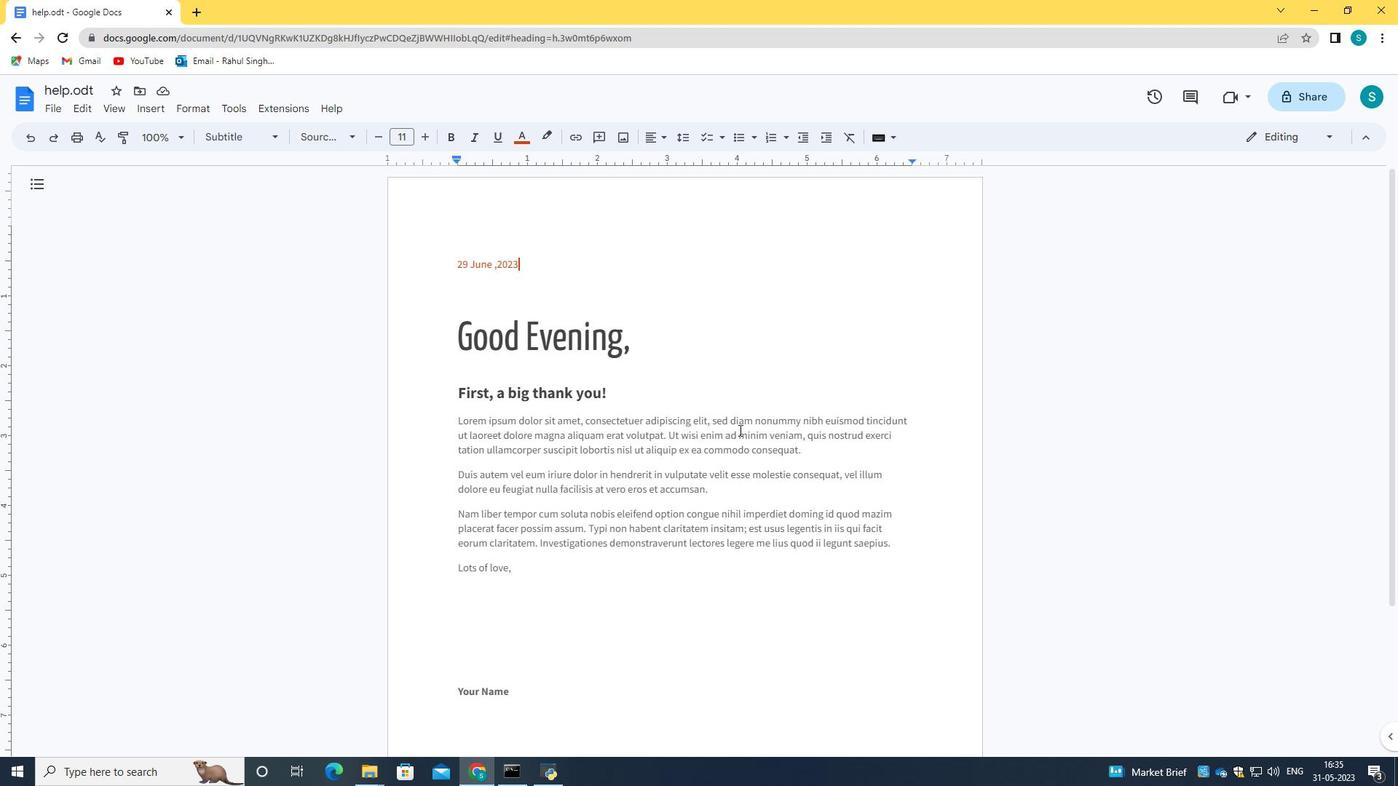 
Action: Mouse scrolled (739, 429) with delta (0, 0)
Screenshot: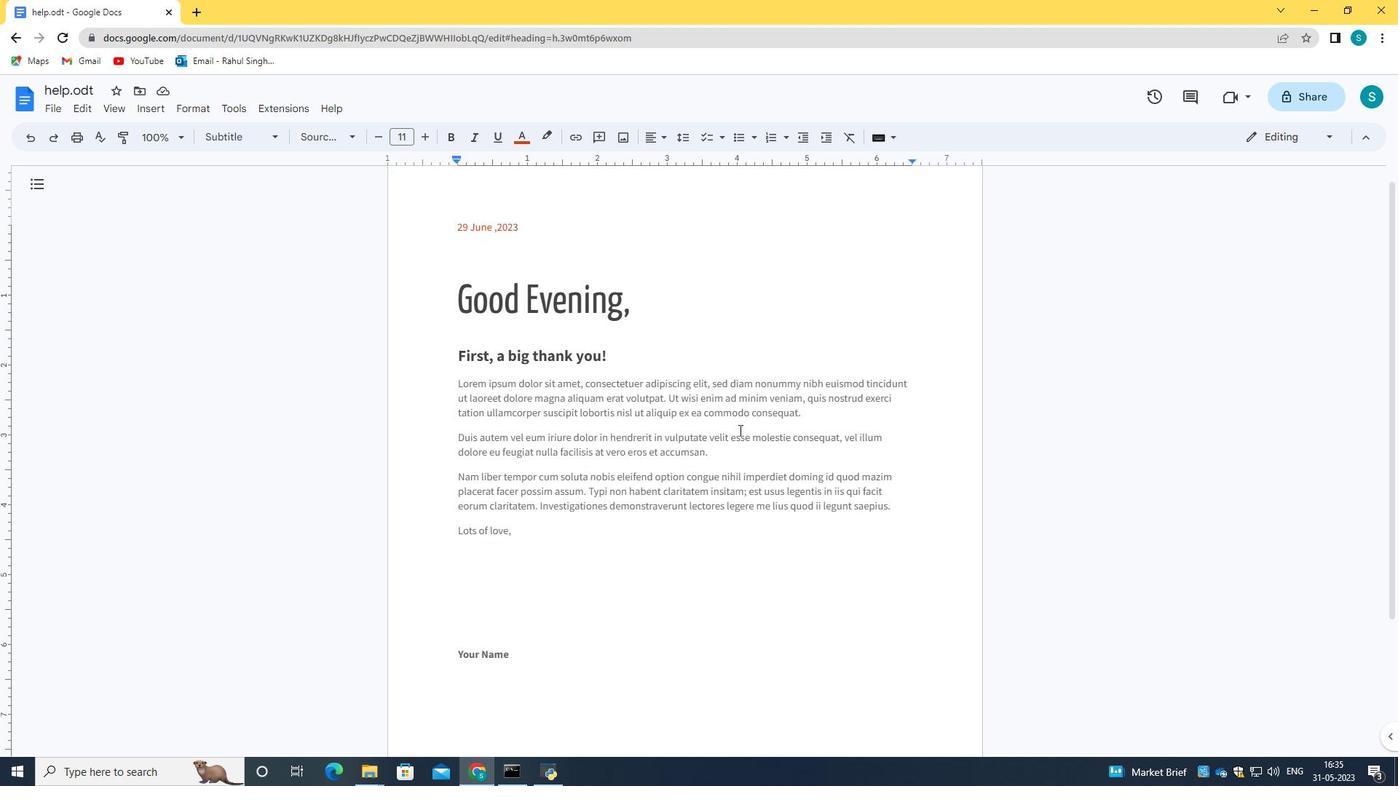 
Action: Mouse moved to (529, 498)
Screenshot: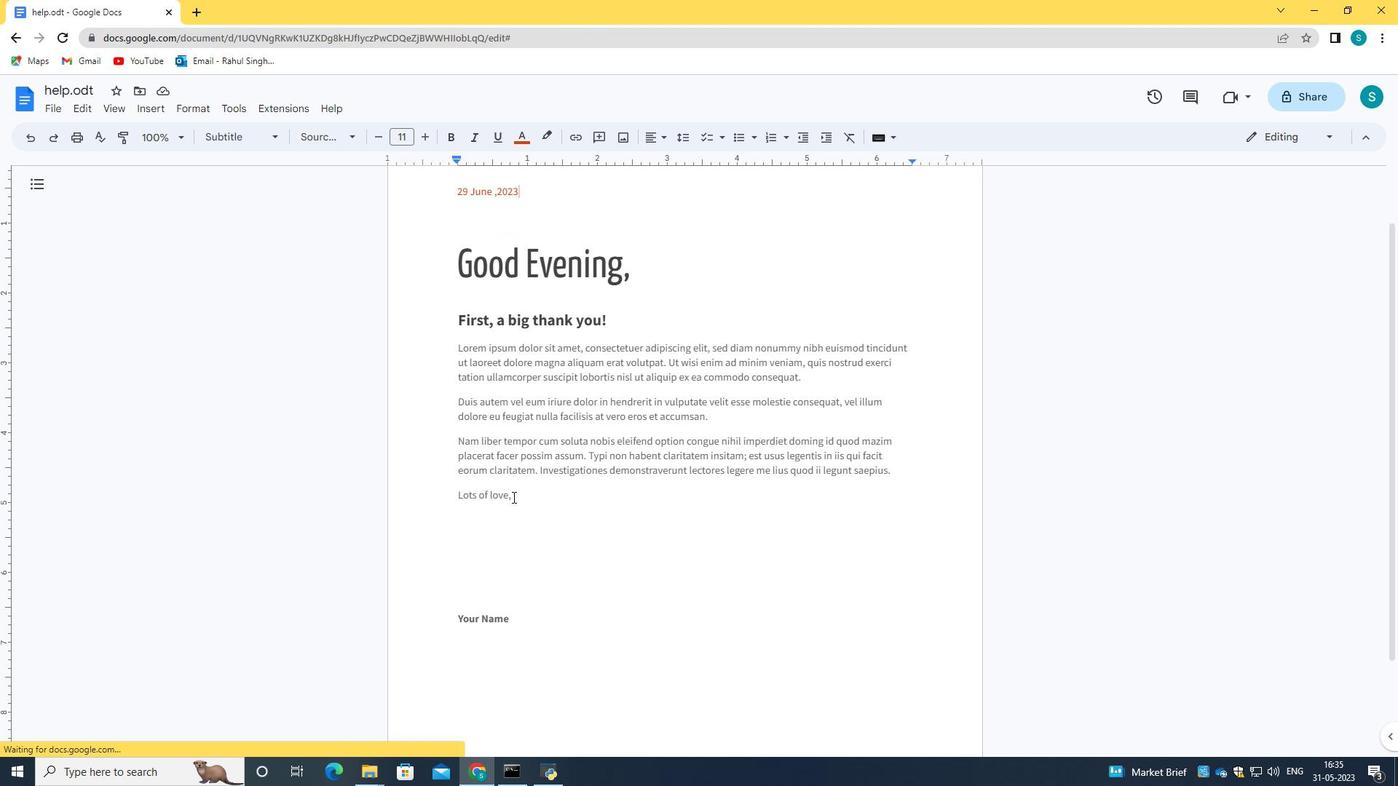 
Action: Mouse pressed left at (529, 498)
Screenshot: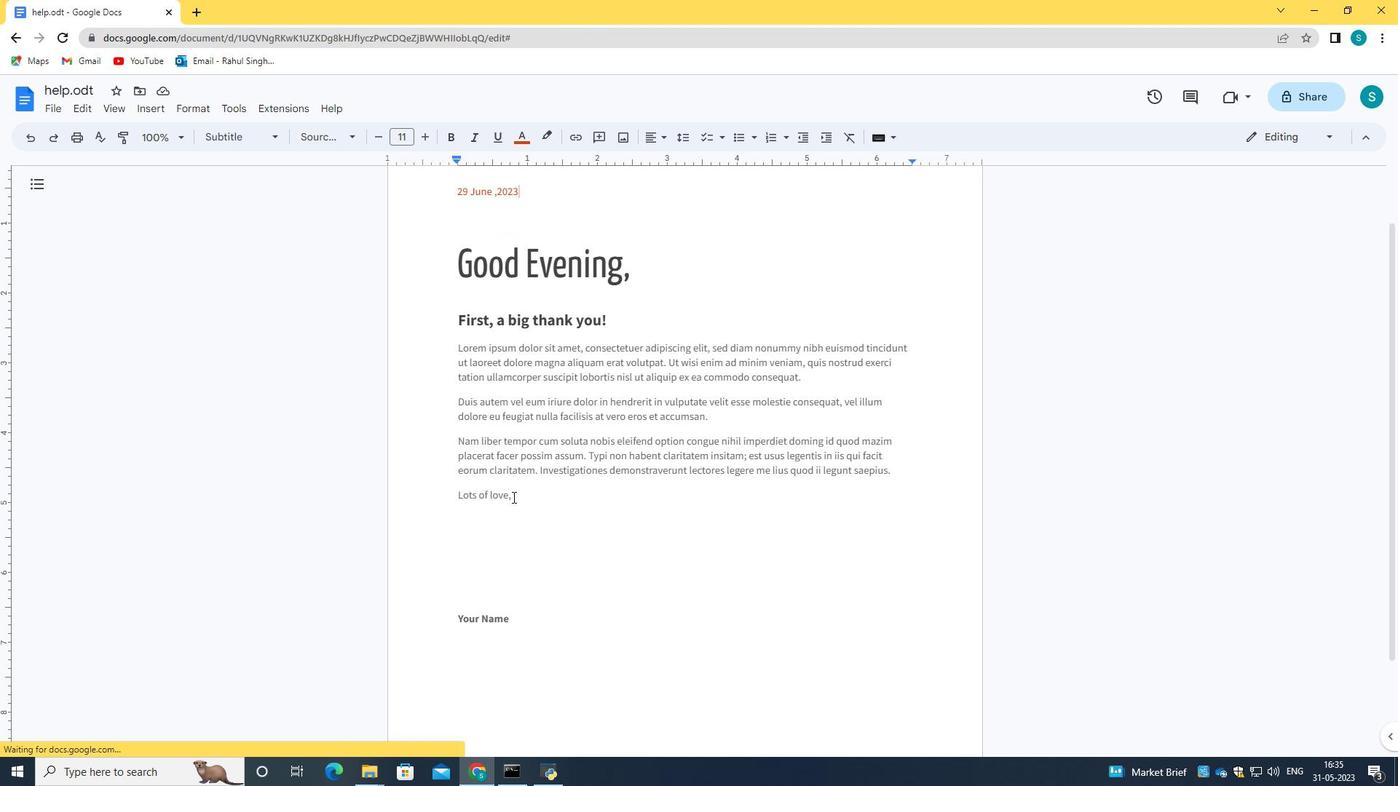 
Action: Mouse moved to (456, 348)
Screenshot: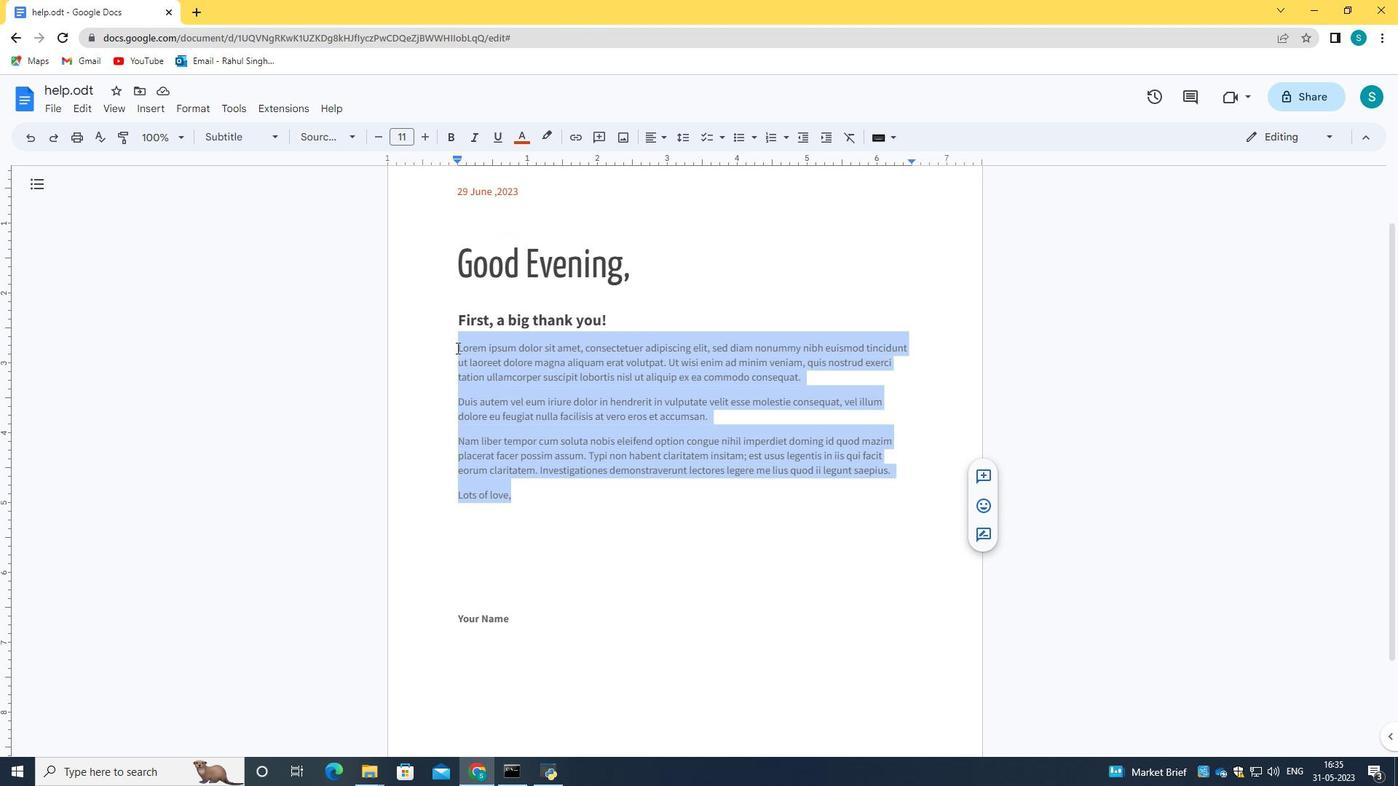 
Action: Key pressed <Key.backspace><Key.caps_lock>I<Key.space>CAN<Key.backspace><Key.backspace><Key.backspace><Key.caps_lock>c<Key.caps_lock>N<Key.backspace><Key.caps_lock>an't<Key.space>thank<Key.space>you<Key.space>enough<Key.space>for<Key.space>m<Key.backspace>your<Key.space>love<Key.space>and<Key.space>support.<Key.space><Key.caps_lock>Y<Key.caps_lock>our<Key.space>presence<Key.space>in<Key.space>my<Key.space>life<Key.space>brings<Key.space>me<Key.space>immense<Key.space>joy<Key.space>and<Key.space>comp<Key.backspace>fort.<Key.space><Key.caps_lock>T<Key.caps_lock>hank<Key.space>you<Key.space>for<Key.space>being<Key.space>there<Key.space>for<Key.space>me.
Screenshot: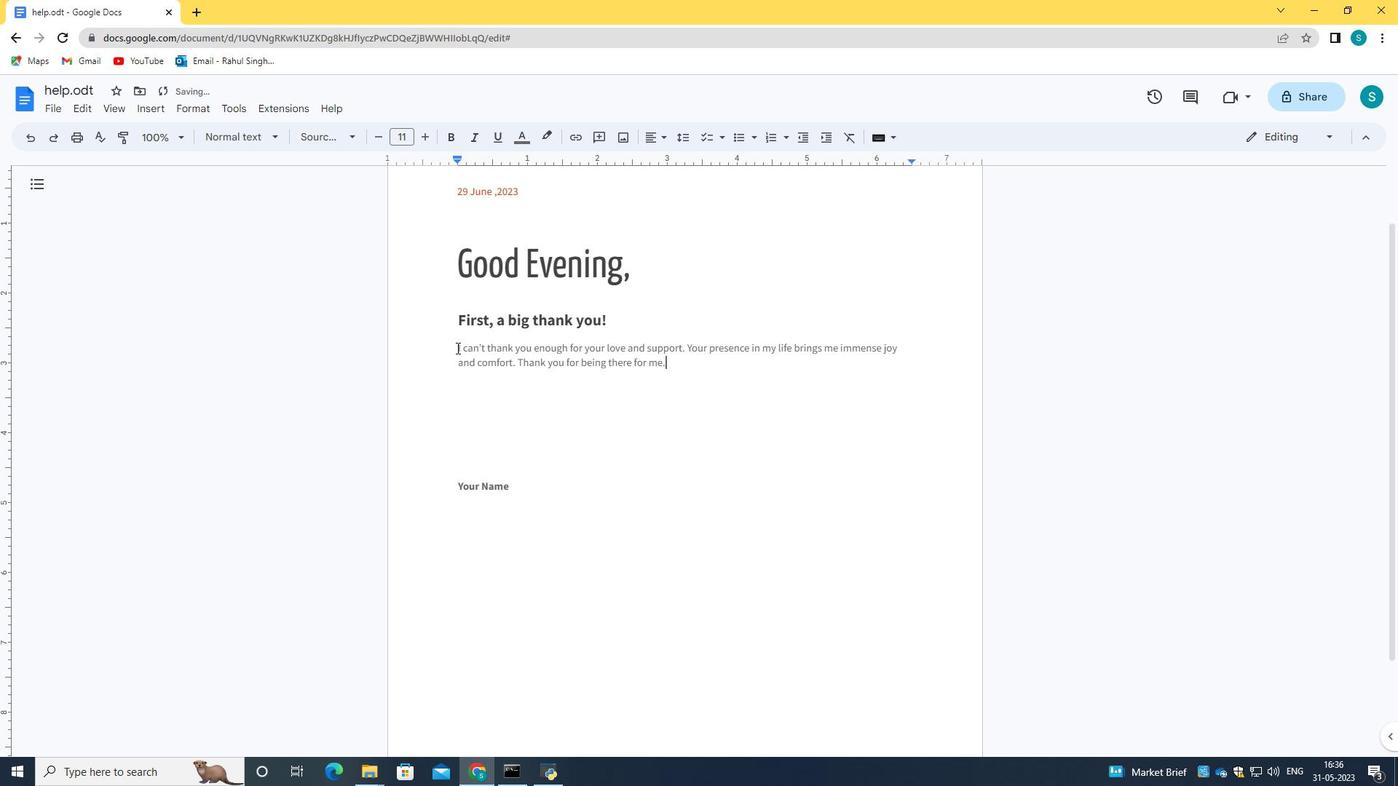 
Action: Mouse moved to (454, 351)
Screenshot: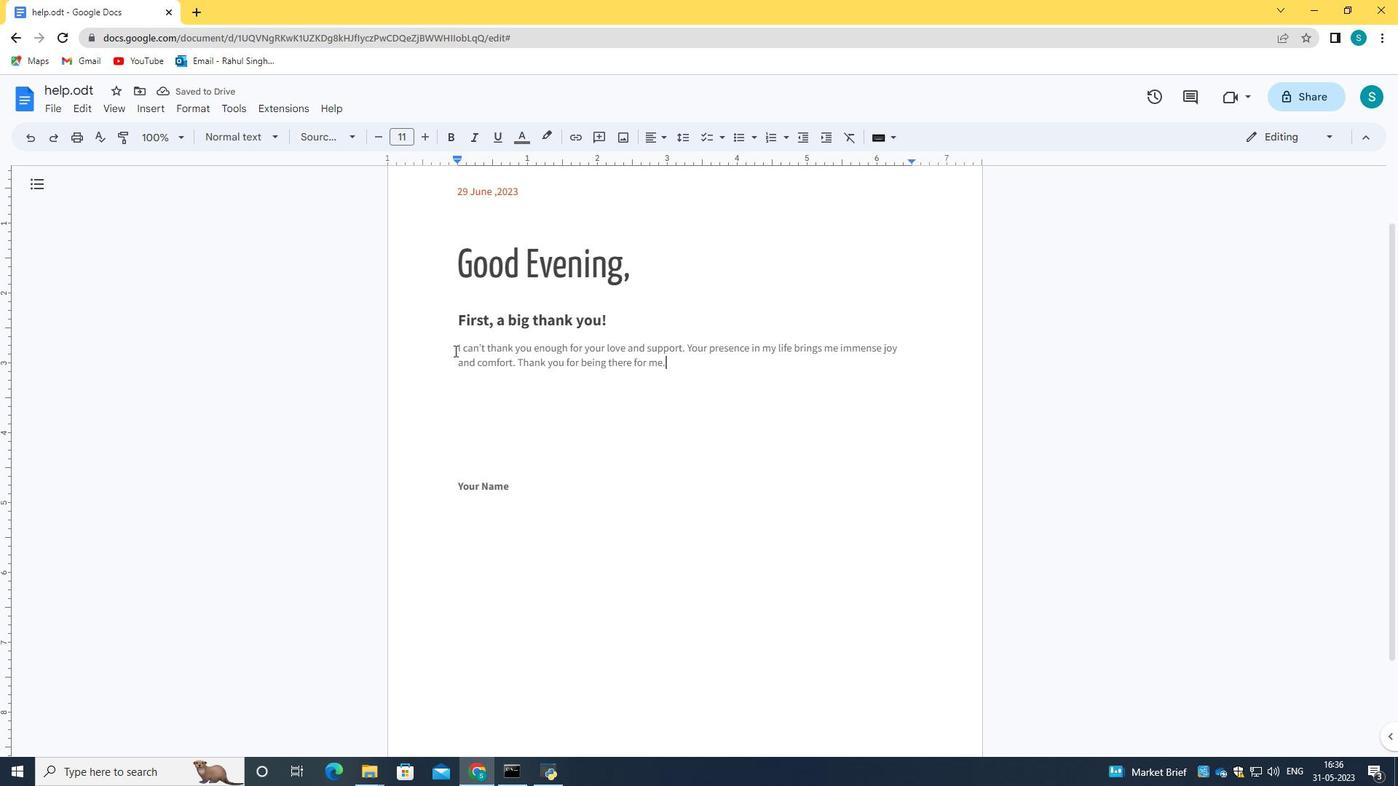
Action: Mouse pressed left at (454, 351)
Screenshot: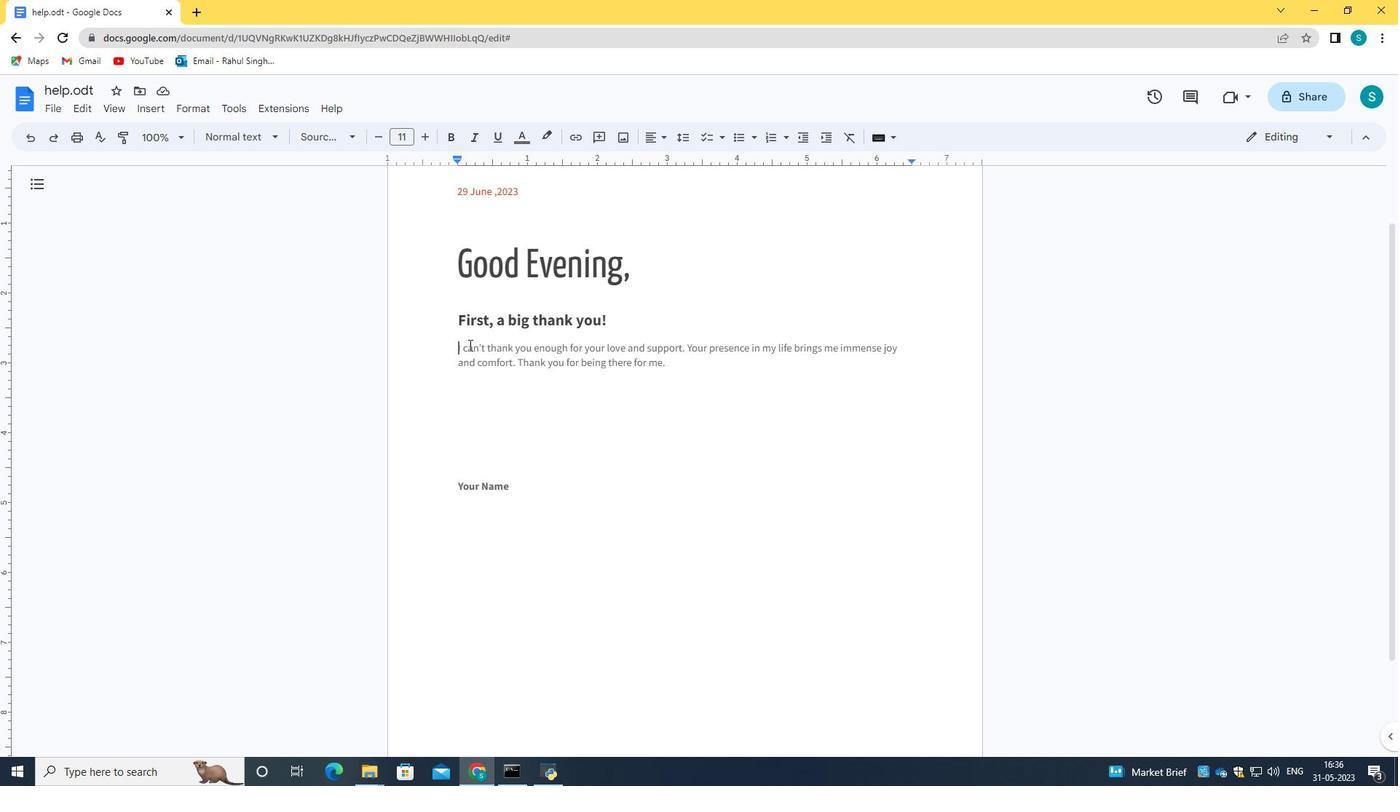 
Action: Mouse moved to (273, 136)
Screenshot: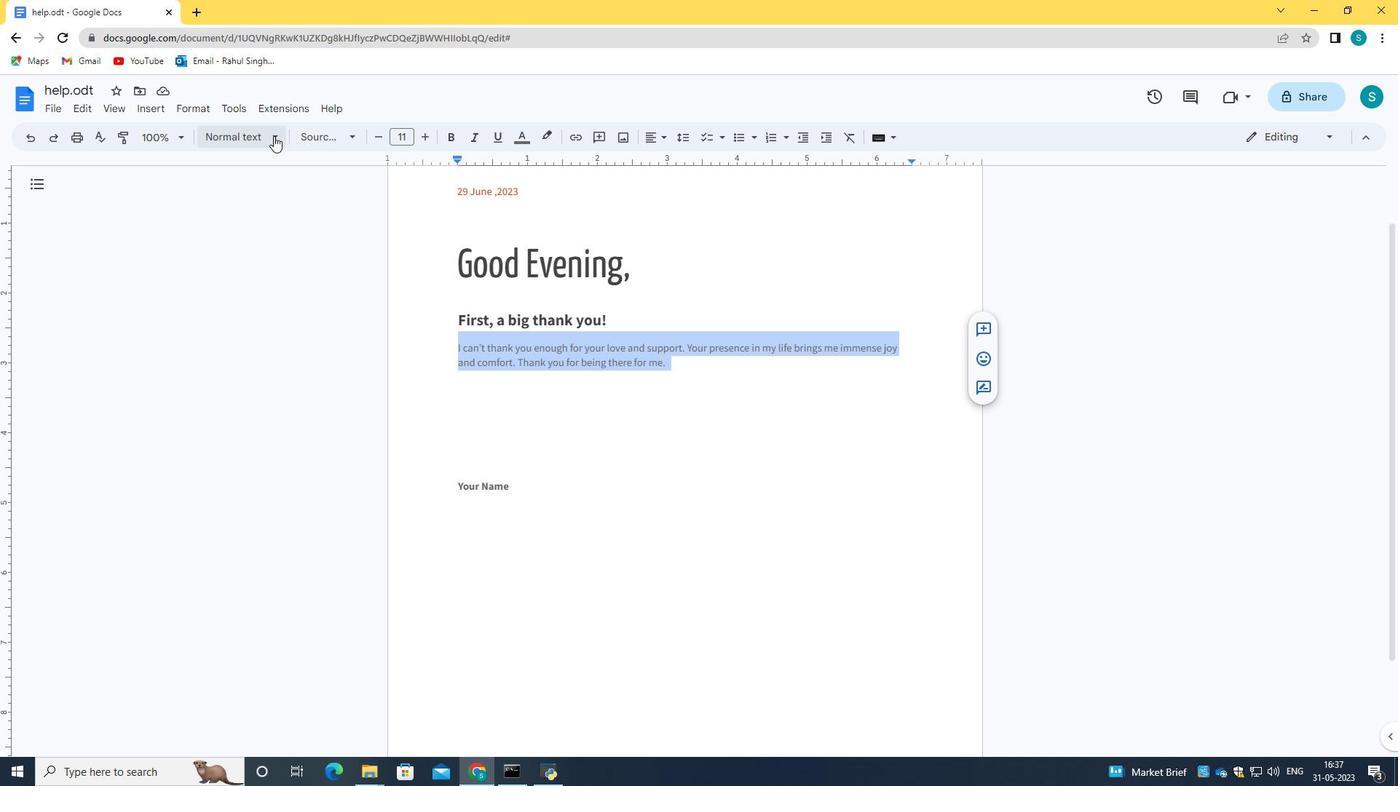 
Action: Mouse pressed left at (273, 136)
Screenshot: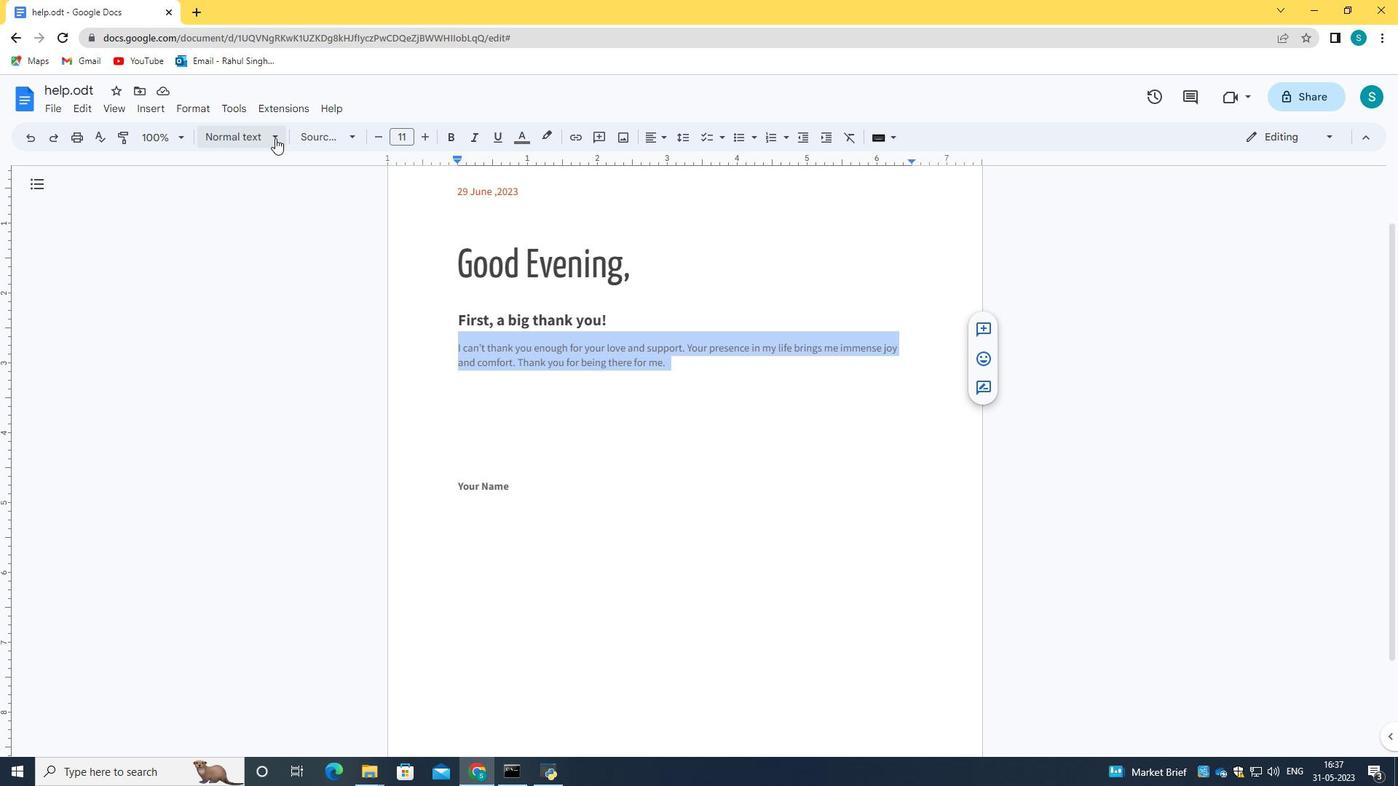 
Action: Mouse moved to (316, 134)
Screenshot: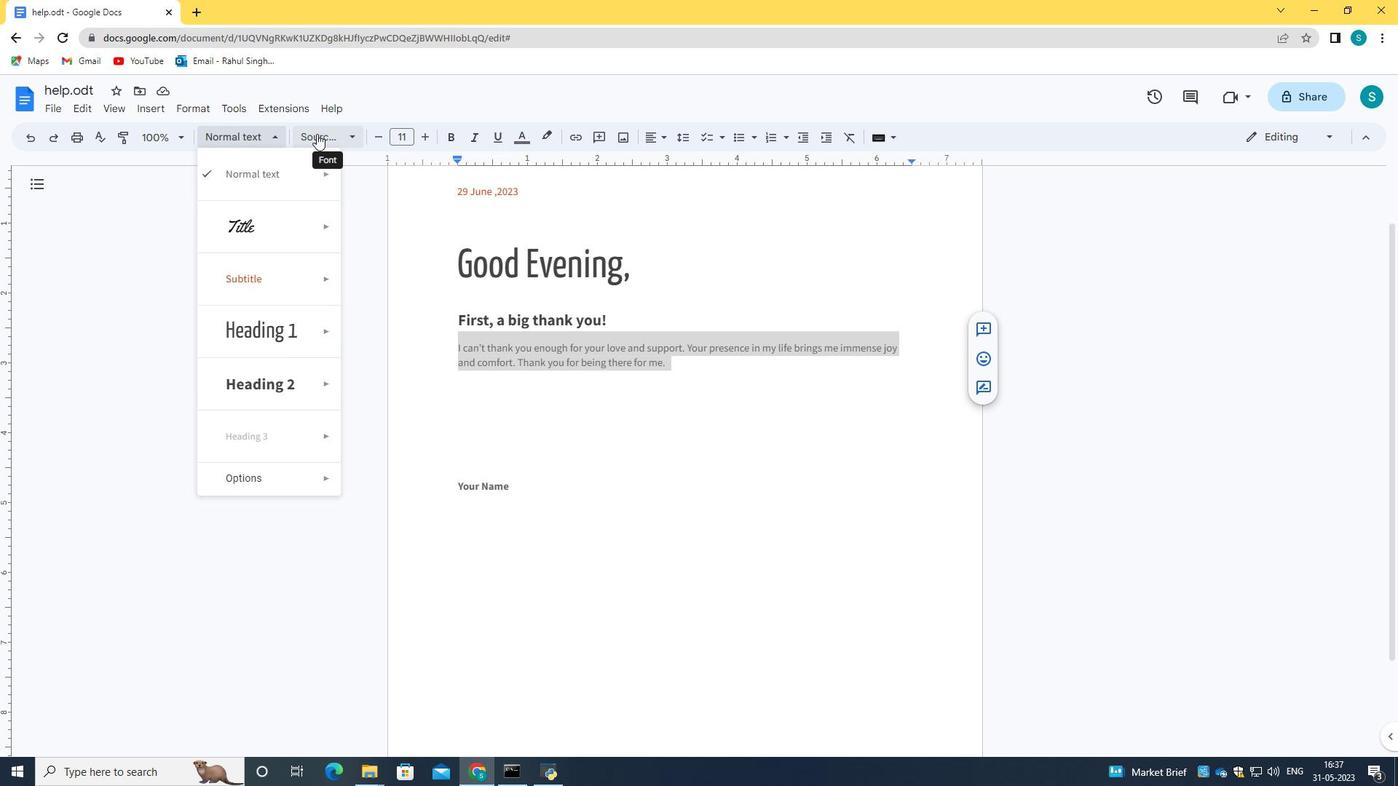 
Action: Mouse pressed left at (316, 134)
Screenshot: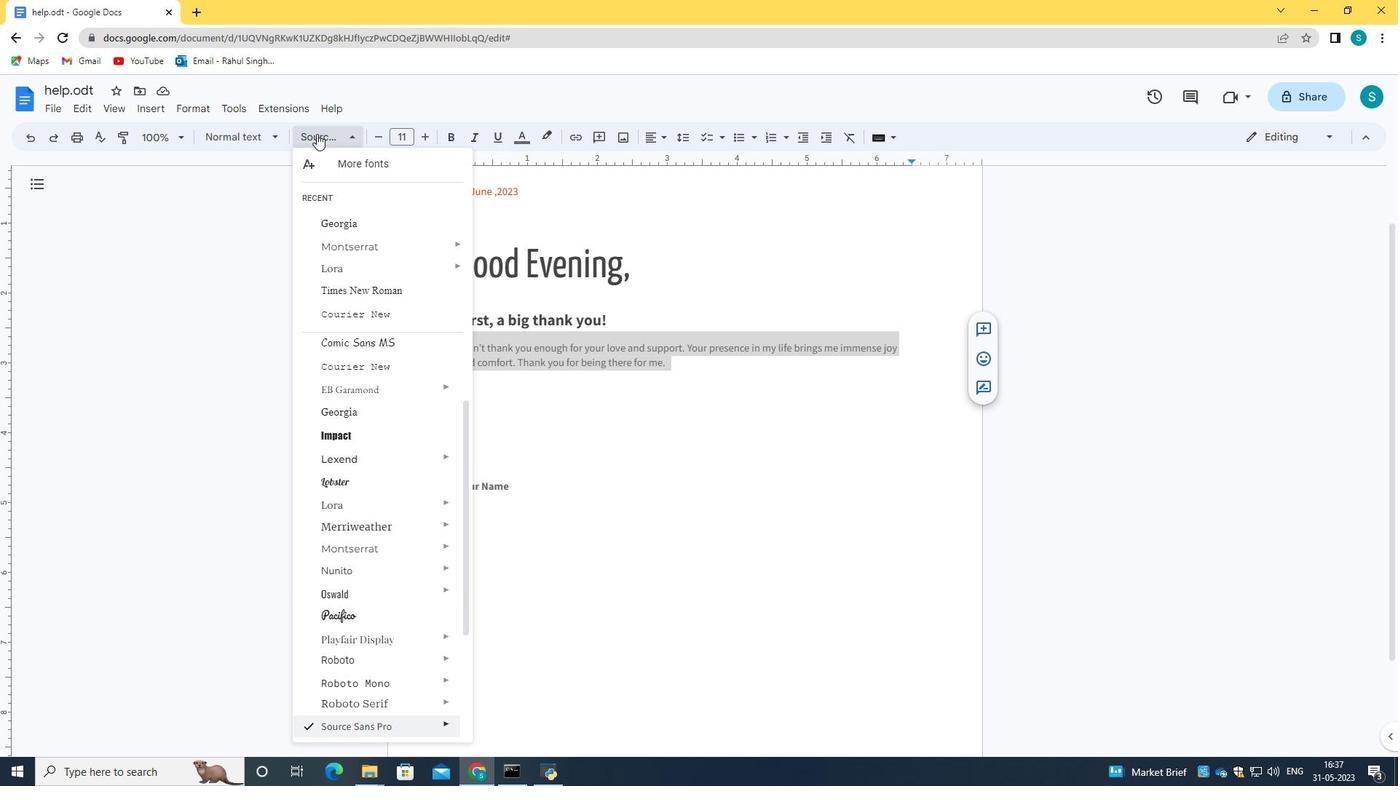 
Action: Mouse moved to (330, 451)
Screenshot: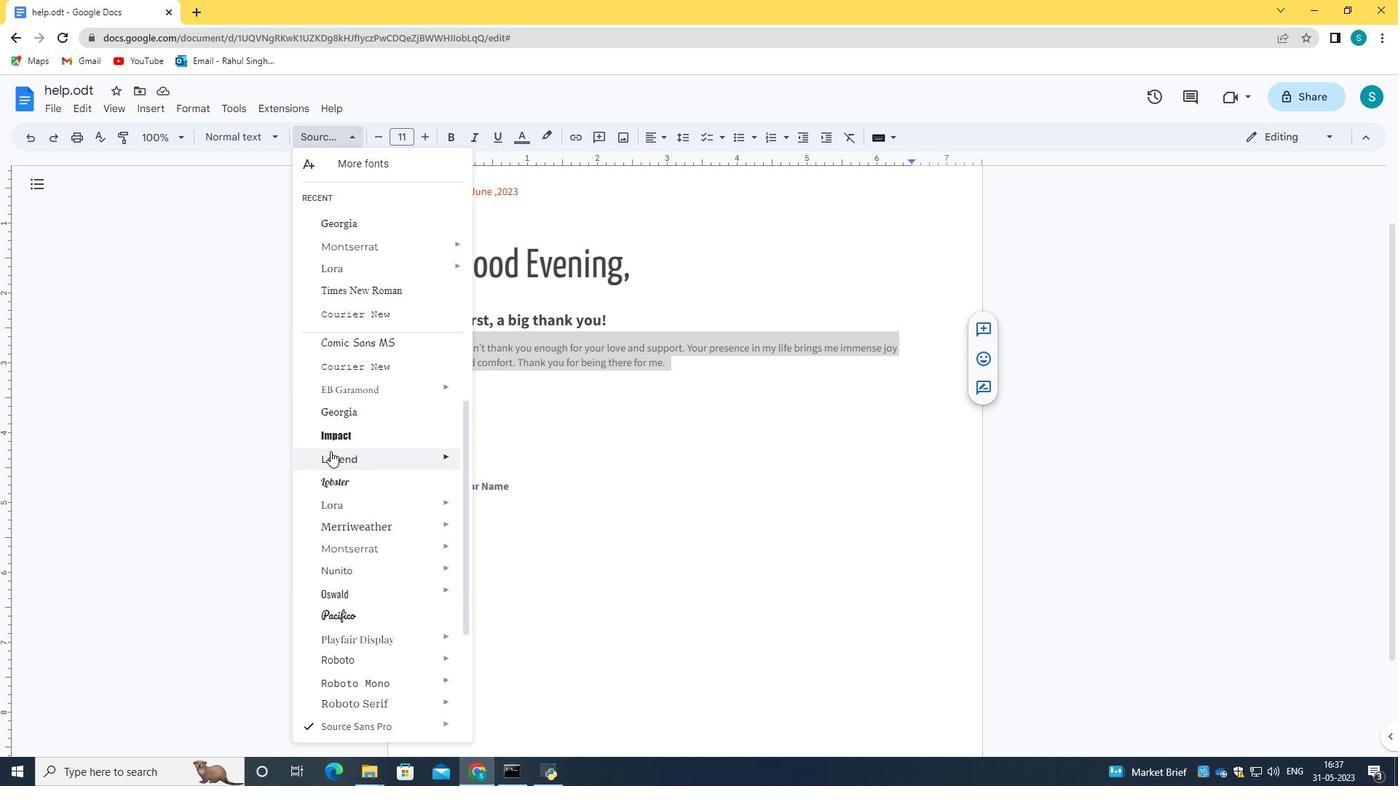 
Action: Mouse scrolled (330, 450) with delta (0, 0)
Screenshot: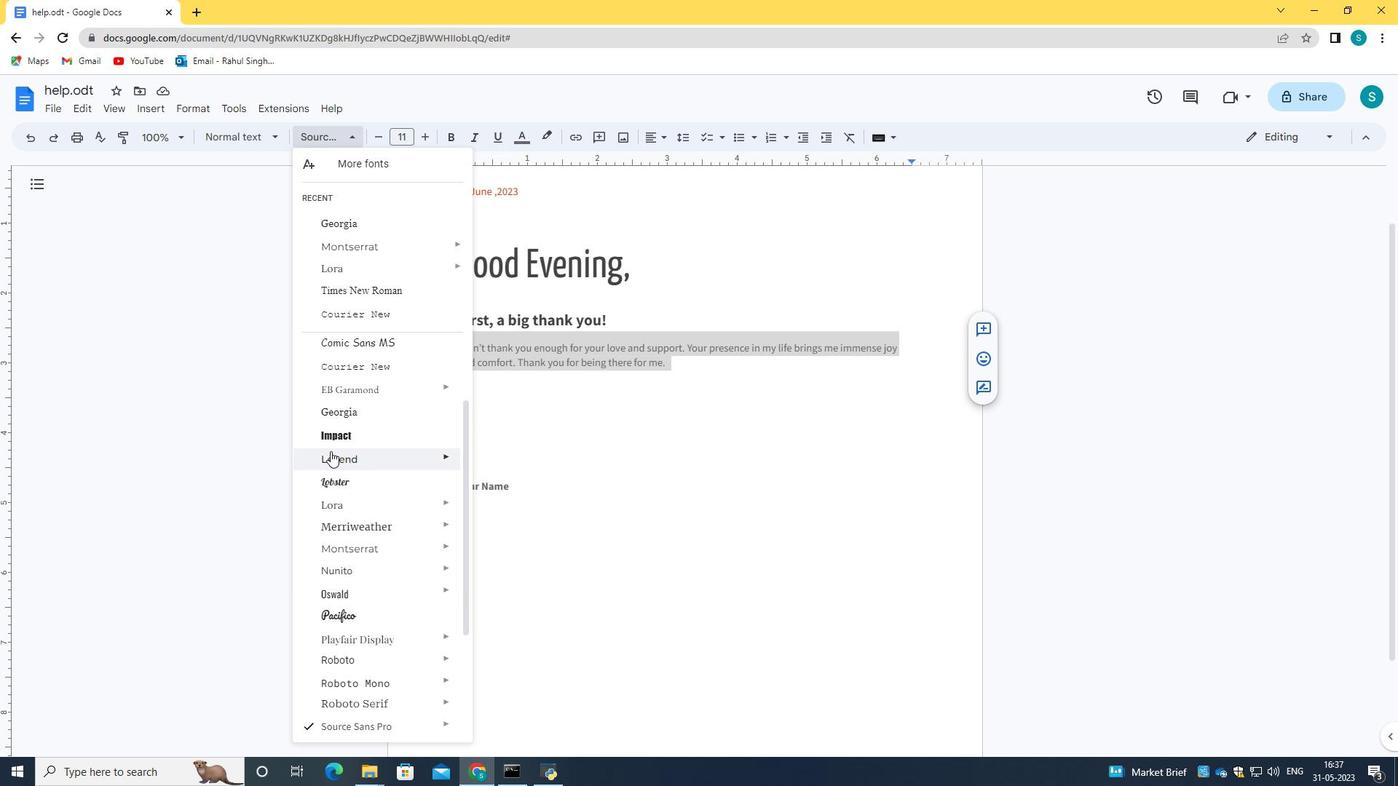 
Action: Mouse scrolled (330, 450) with delta (0, 0)
Screenshot: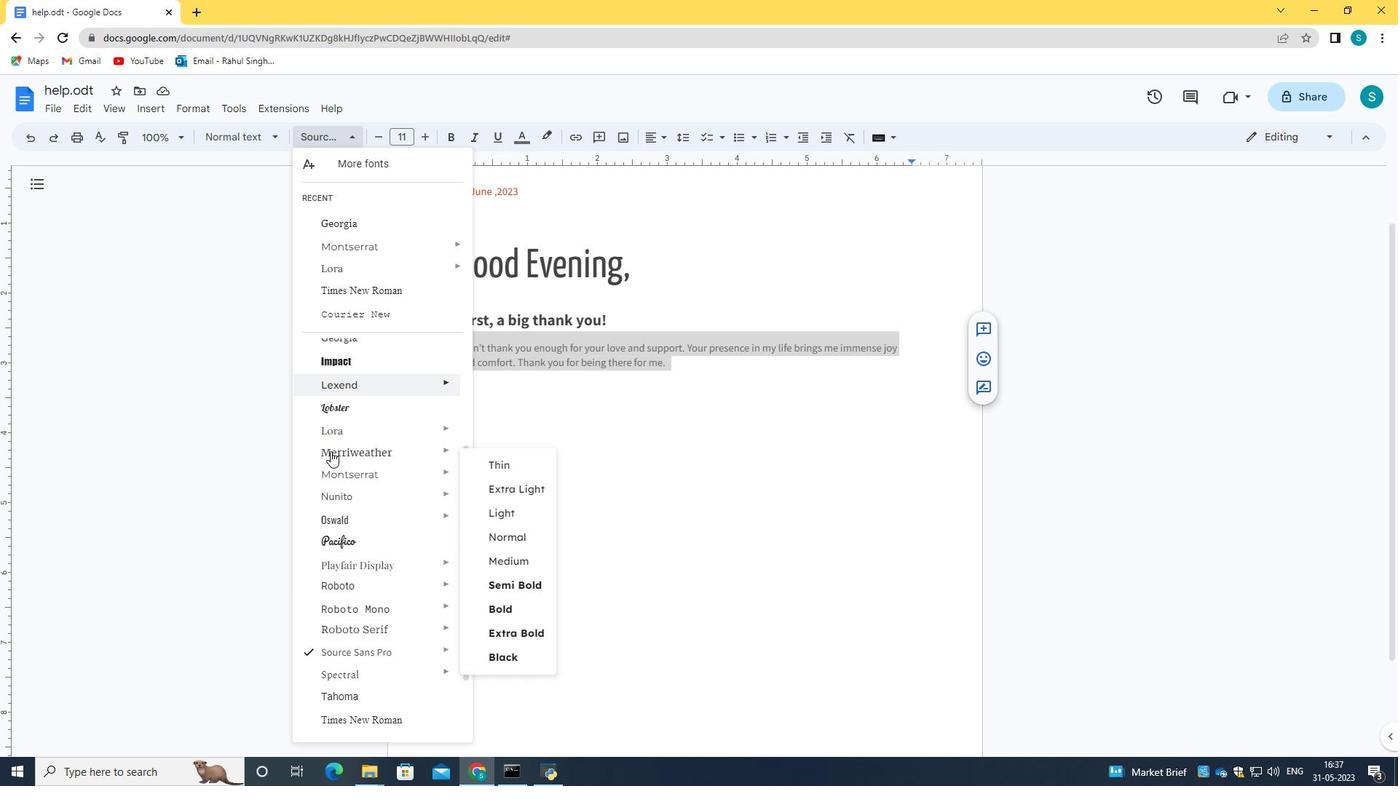 
Action: Mouse scrolled (330, 450) with delta (0, 0)
Screenshot: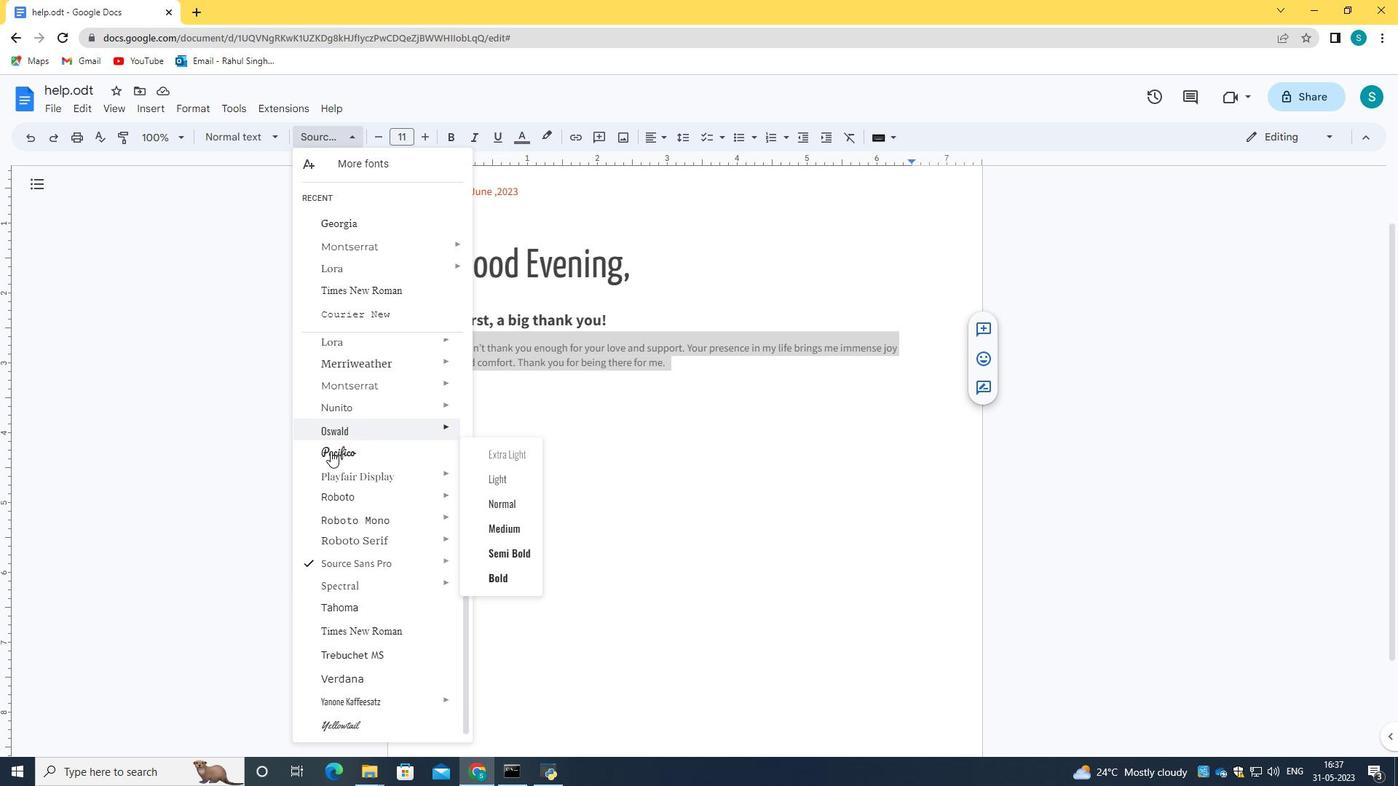 
Action: Mouse scrolled (330, 450) with delta (0, 0)
Screenshot: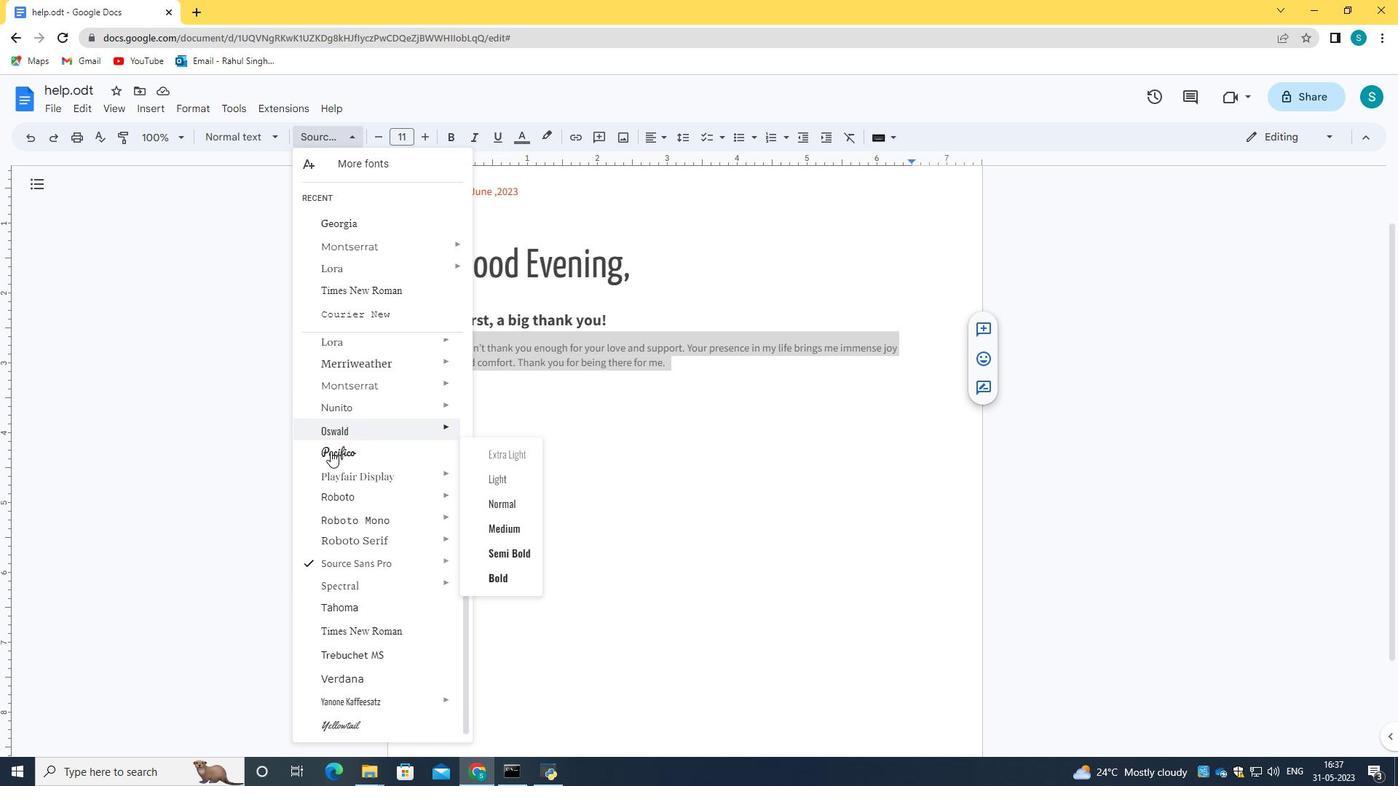 
Action: Mouse moved to (370, 678)
Screenshot: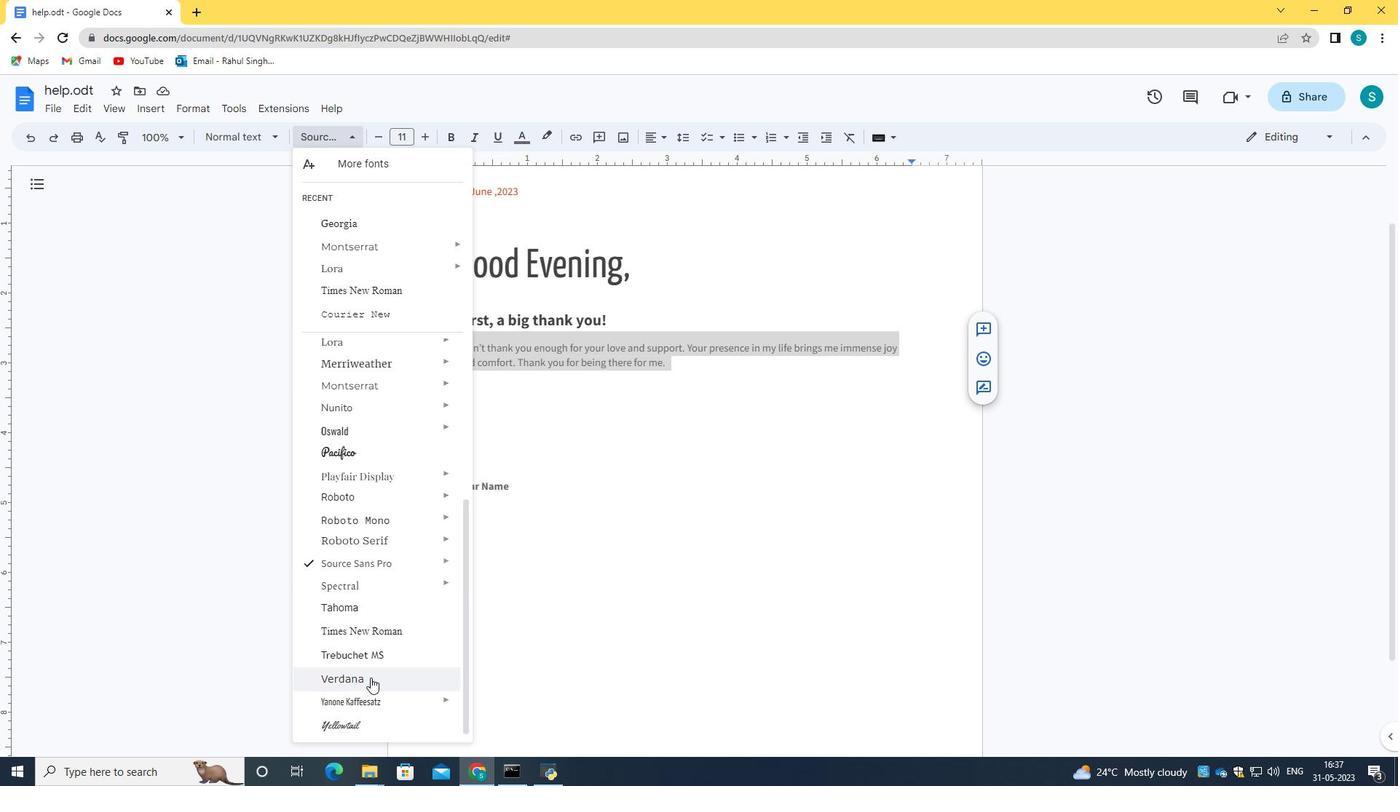 
Action: Mouse pressed left at (370, 678)
Screenshot: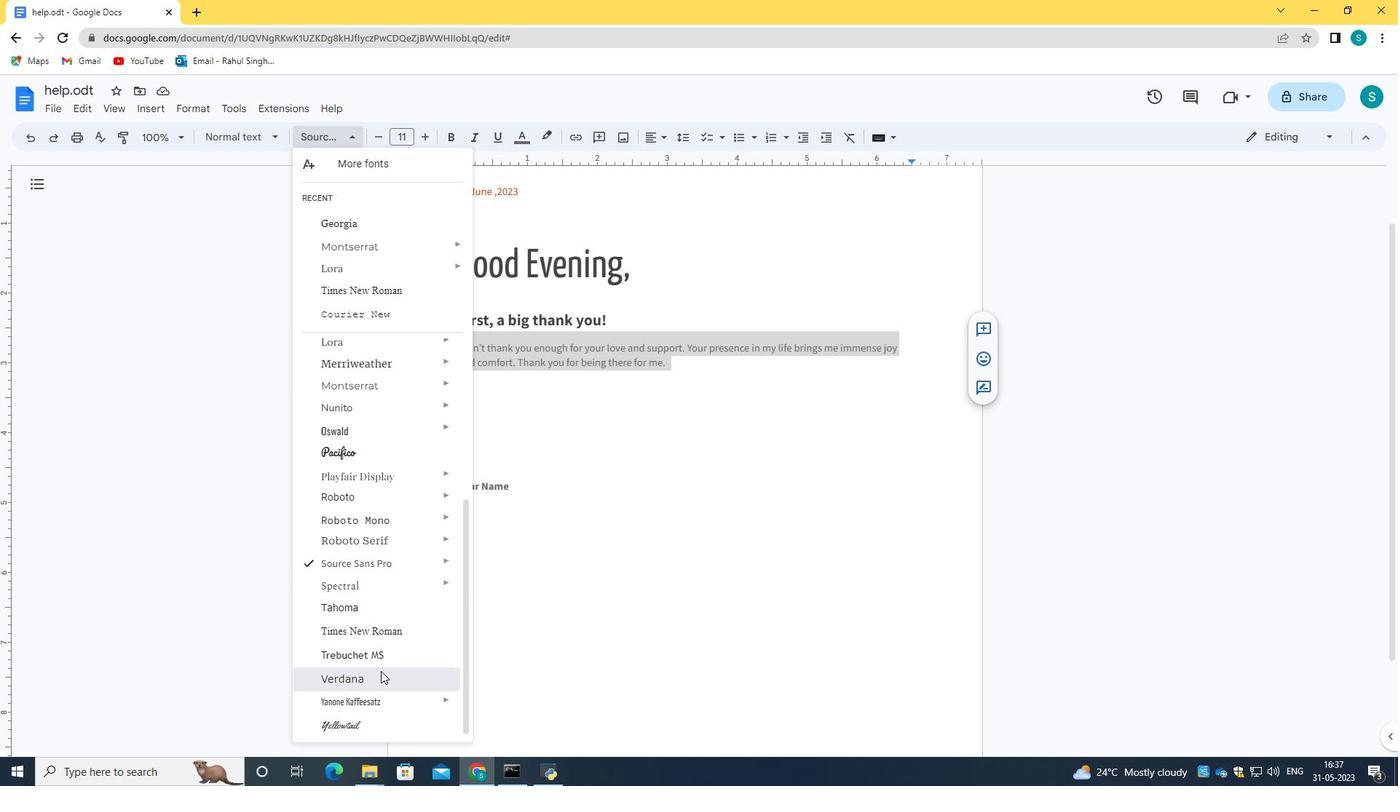 
Action: Mouse moved to (426, 139)
Screenshot: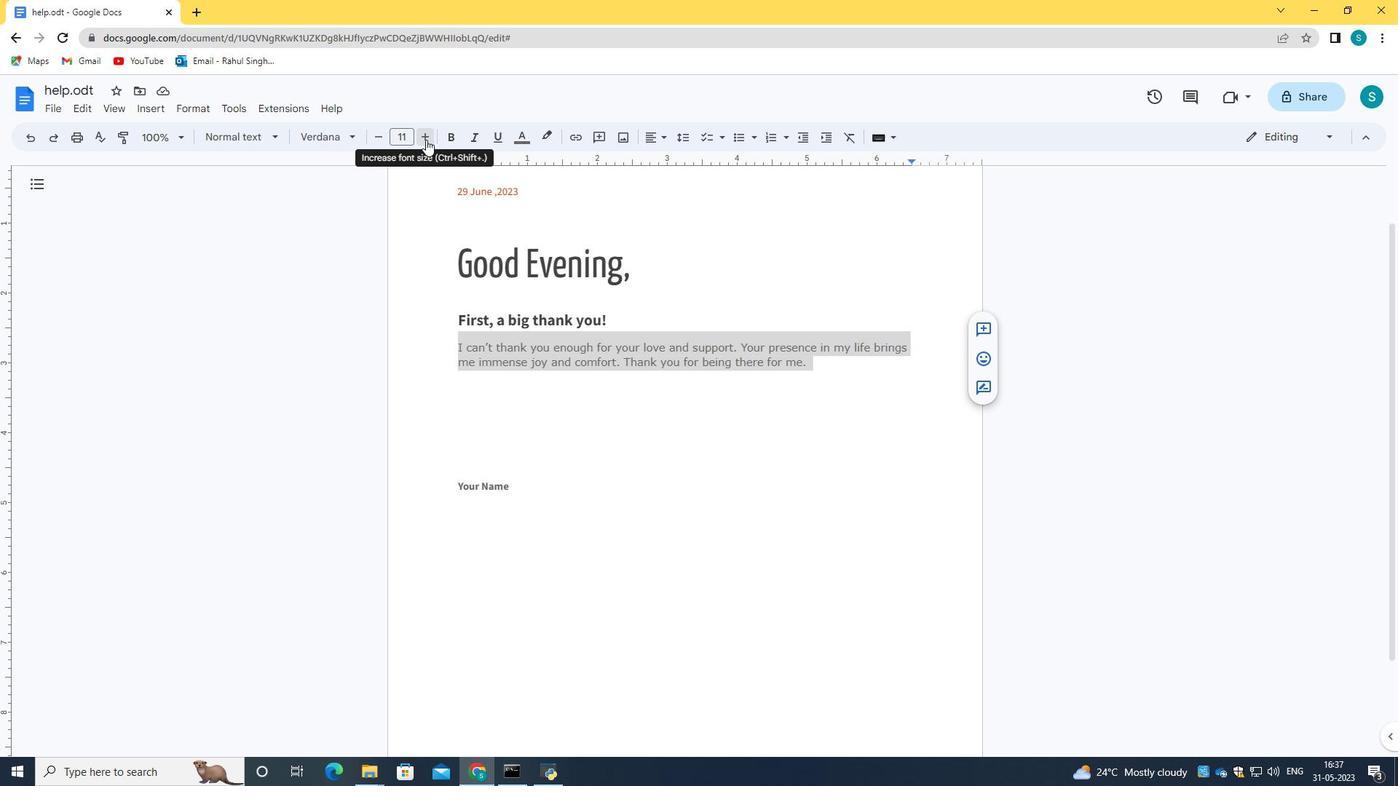 
Action: Mouse pressed left at (426, 139)
Screenshot: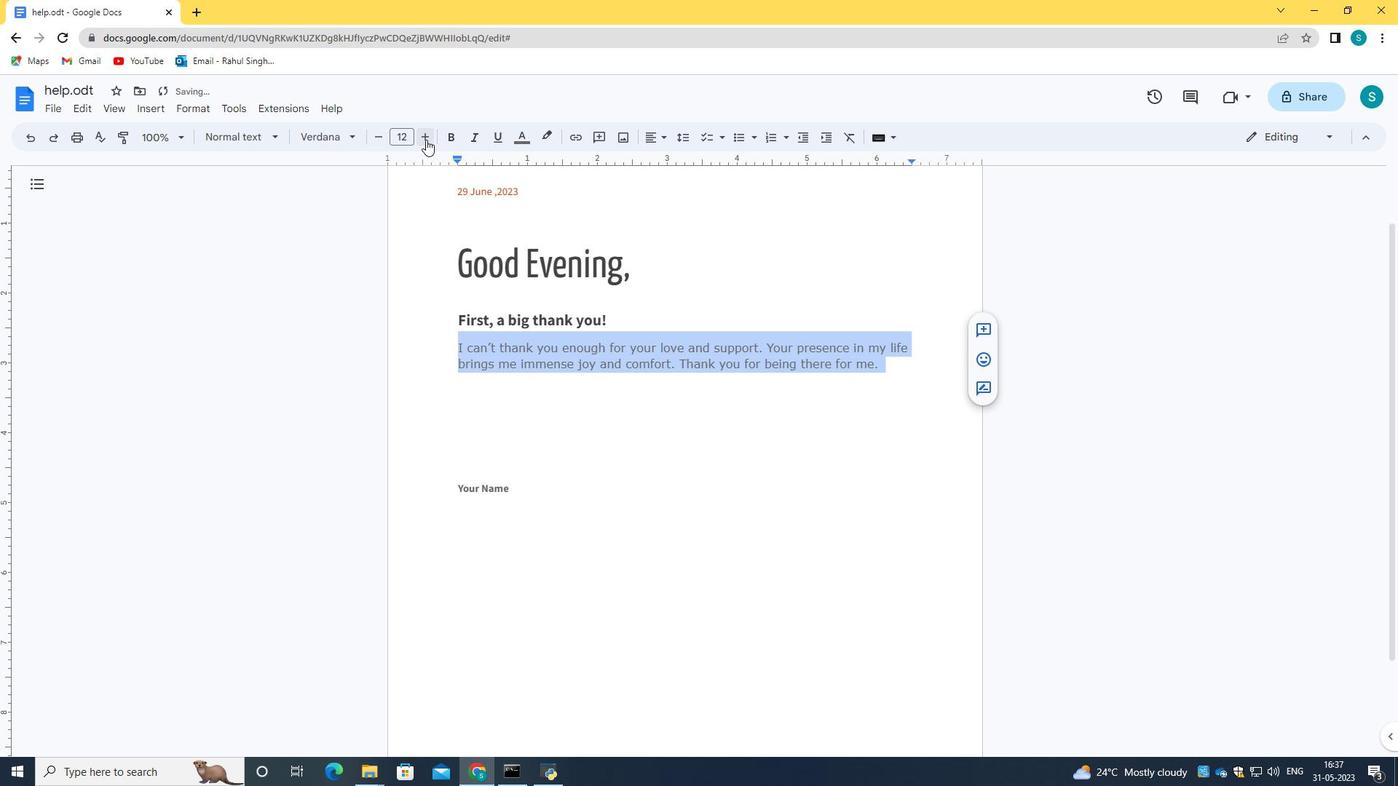 
Action: Mouse pressed left at (426, 139)
Screenshot: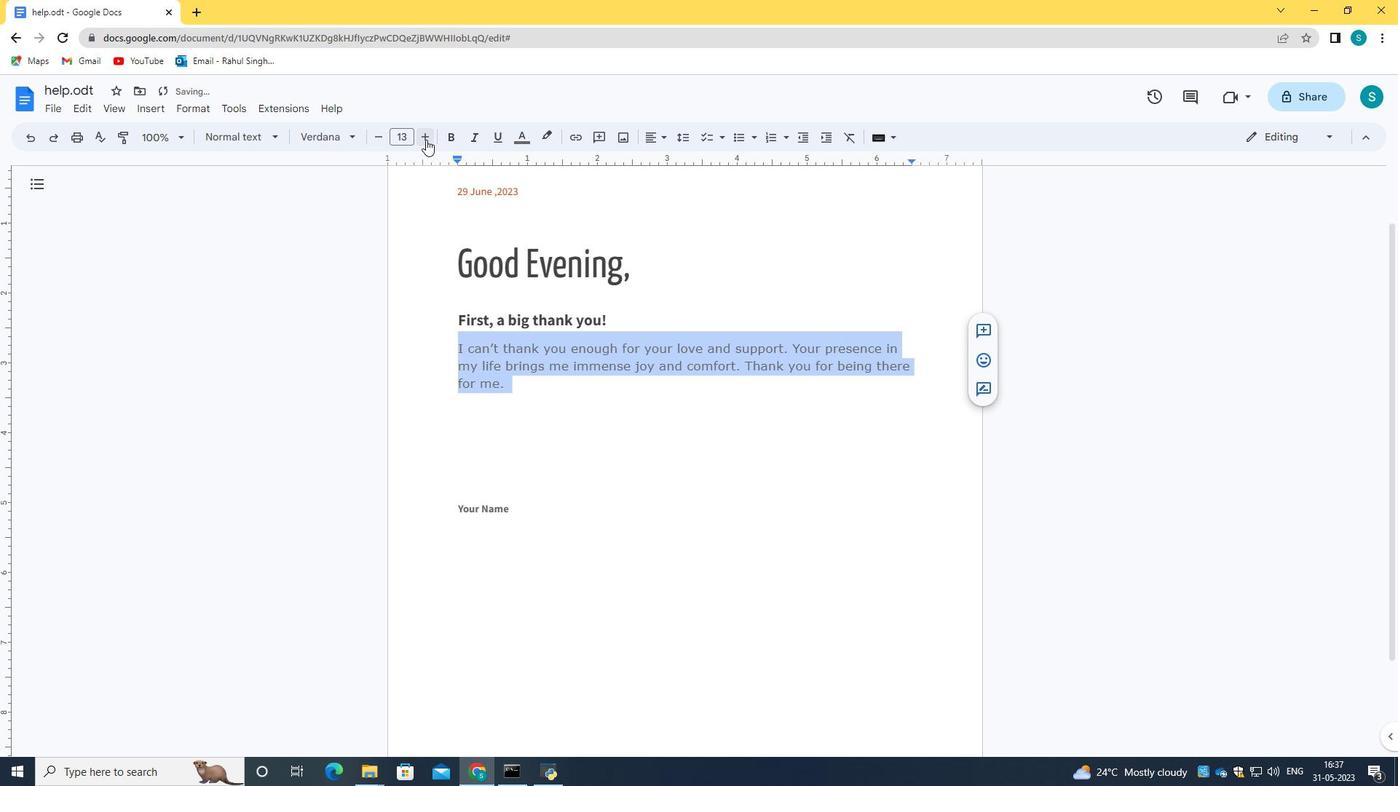 
Action: Mouse pressed left at (426, 139)
Screenshot: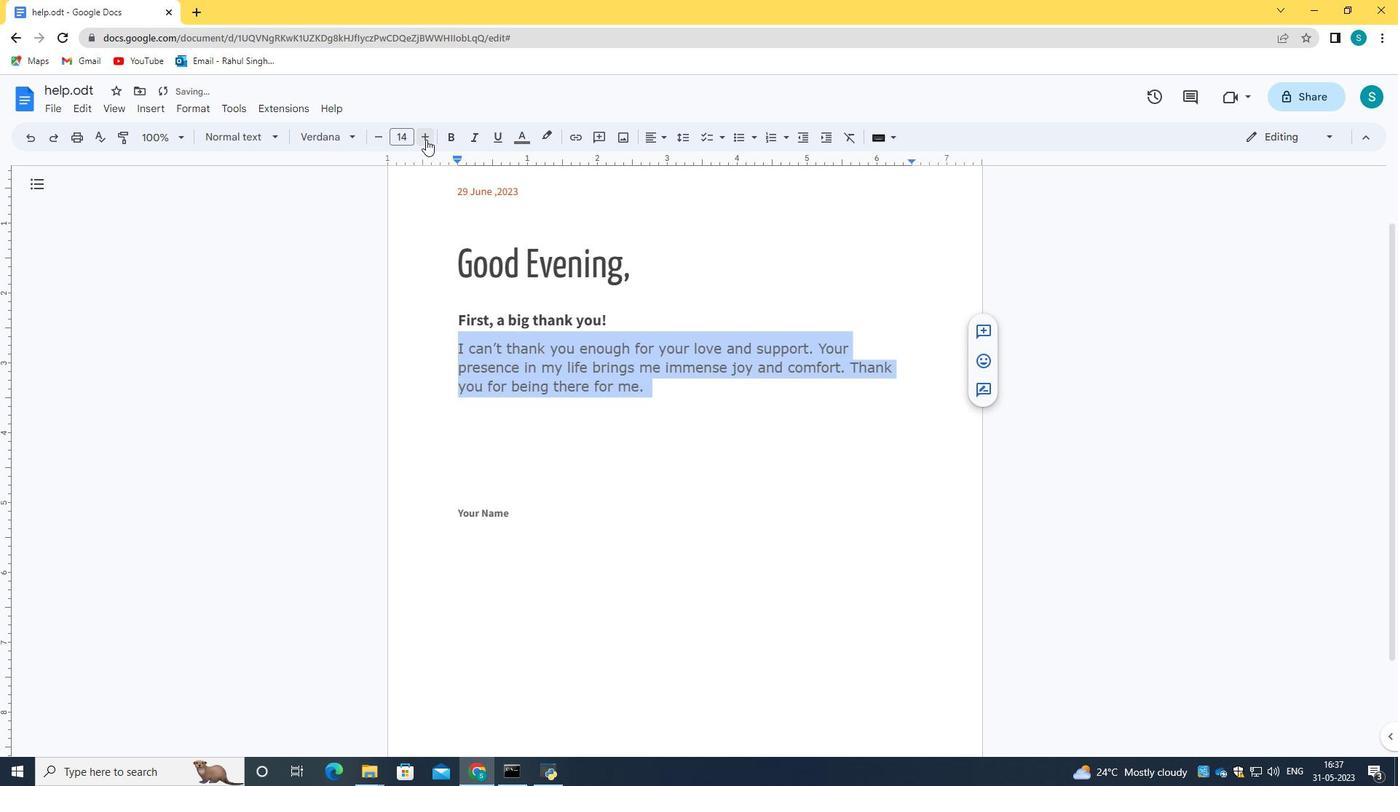 
Action: Mouse moved to (538, 456)
Screenshot: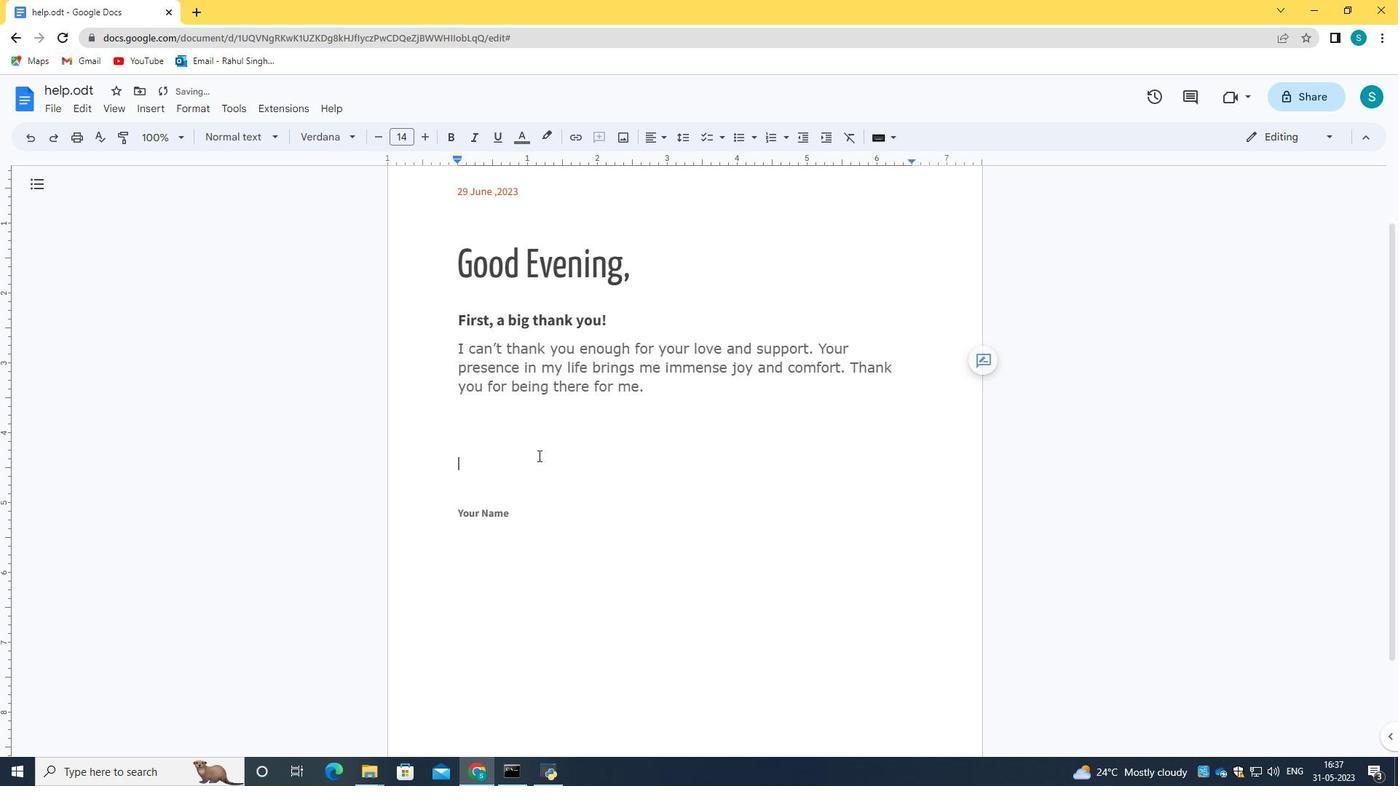 
Action: Mouse pressed left at (538, 456)
Screenshot: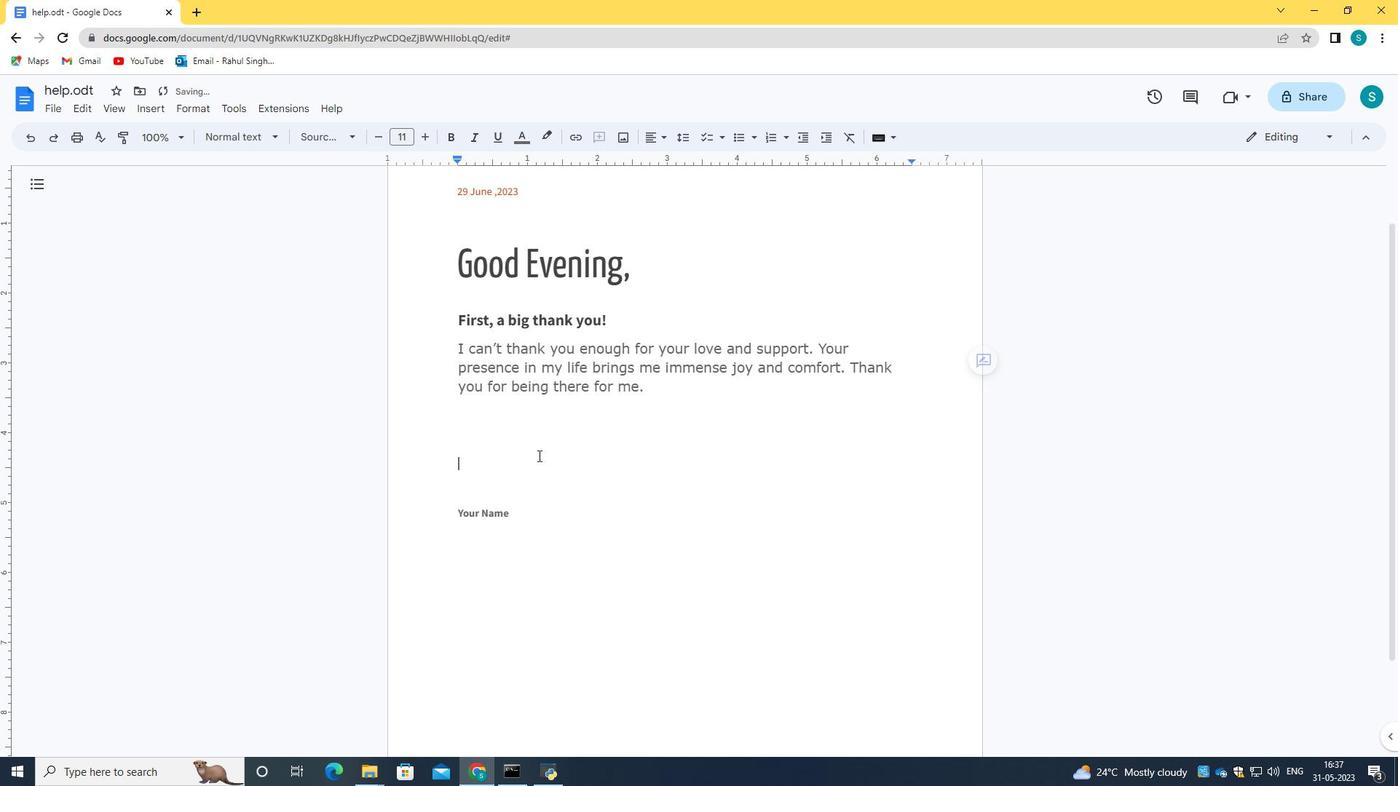 
Action: Mouse moved to (512, 515)
Screenshot: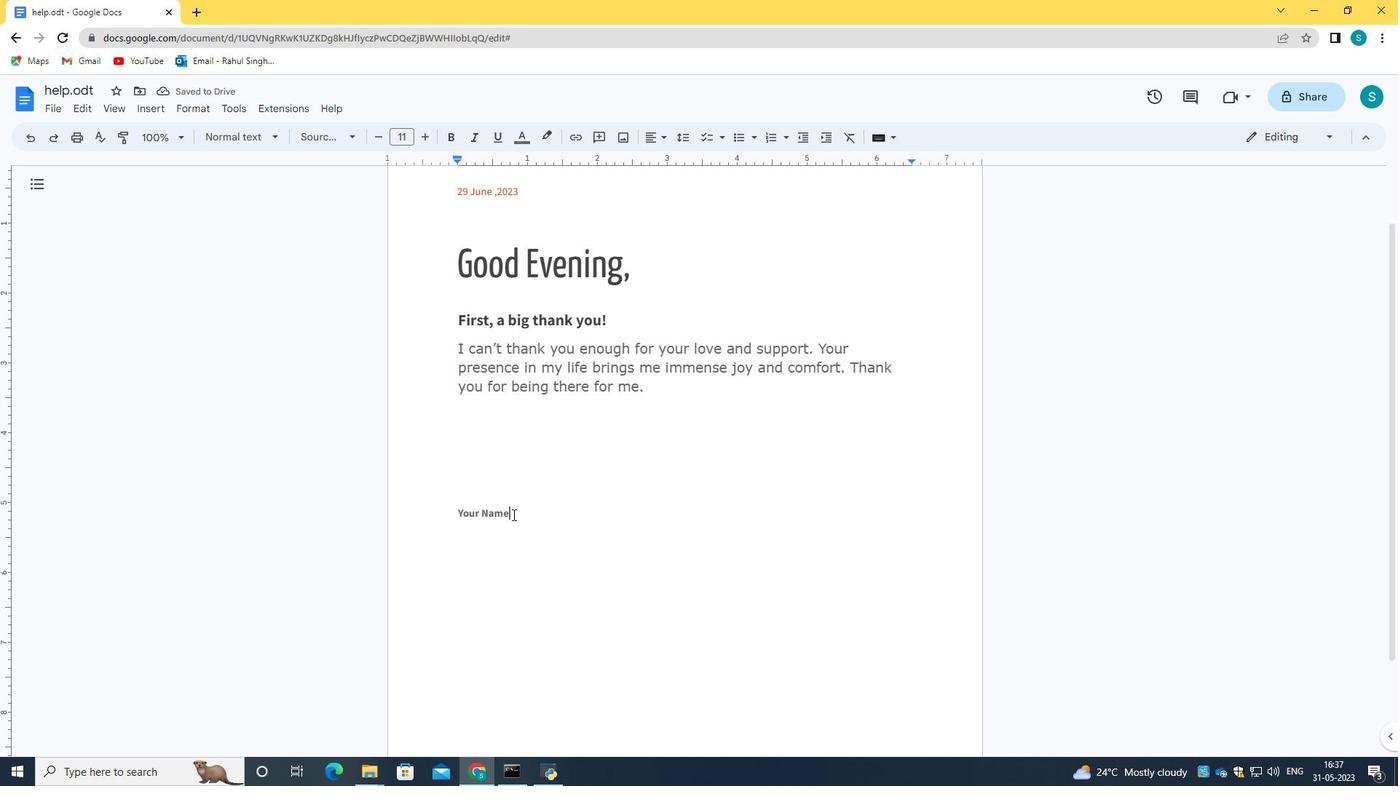 
Action: Mouse pressed left at (512, 515)
Screenshot: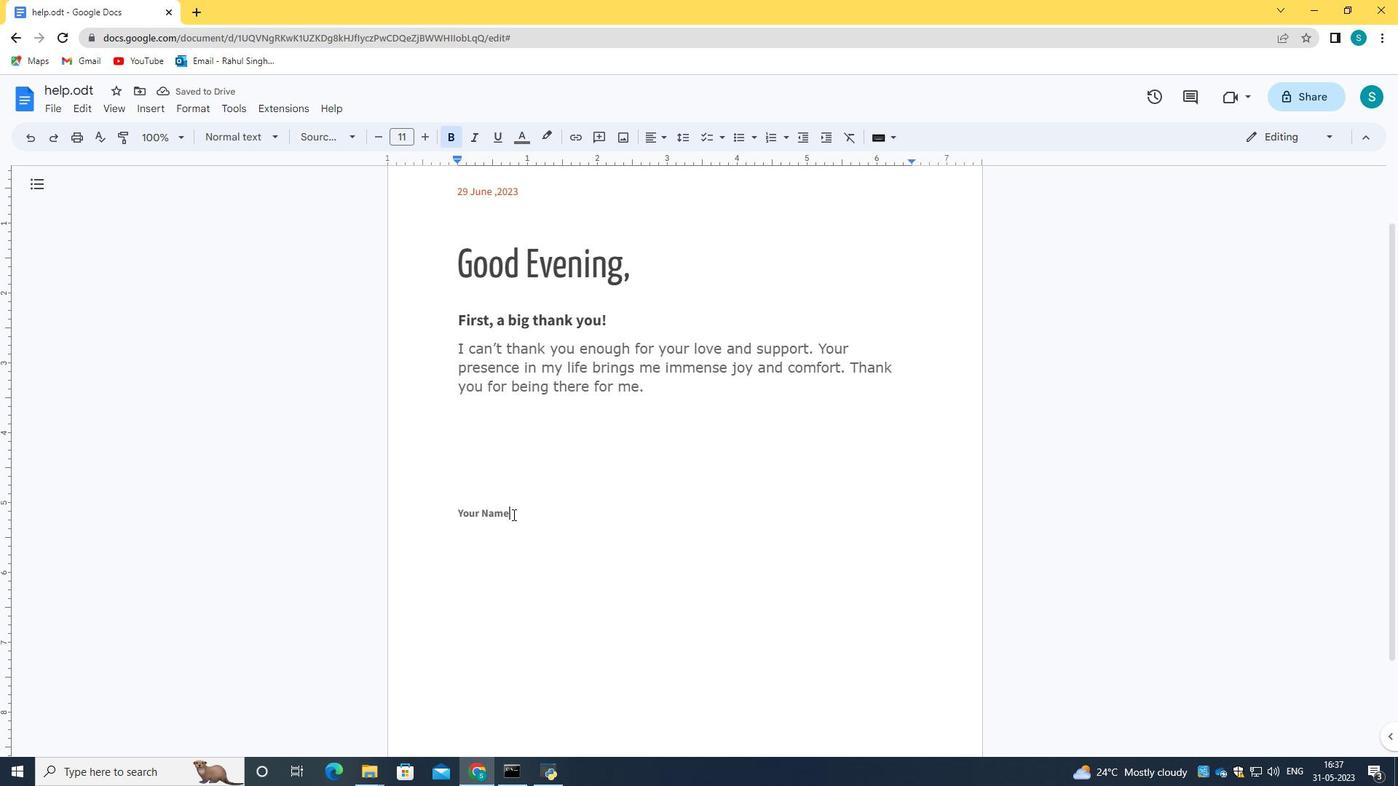 
Action: Key pressed <Key.backspace><Key.backspace><Key.backspace><Key.backspace><Key.backspace><Key.backspace><Key.backspace><Key.backspace><Key.backspace><Key.caps_lock>K<Key.caps_lock>a<Key.backspace>evin
Screenshot: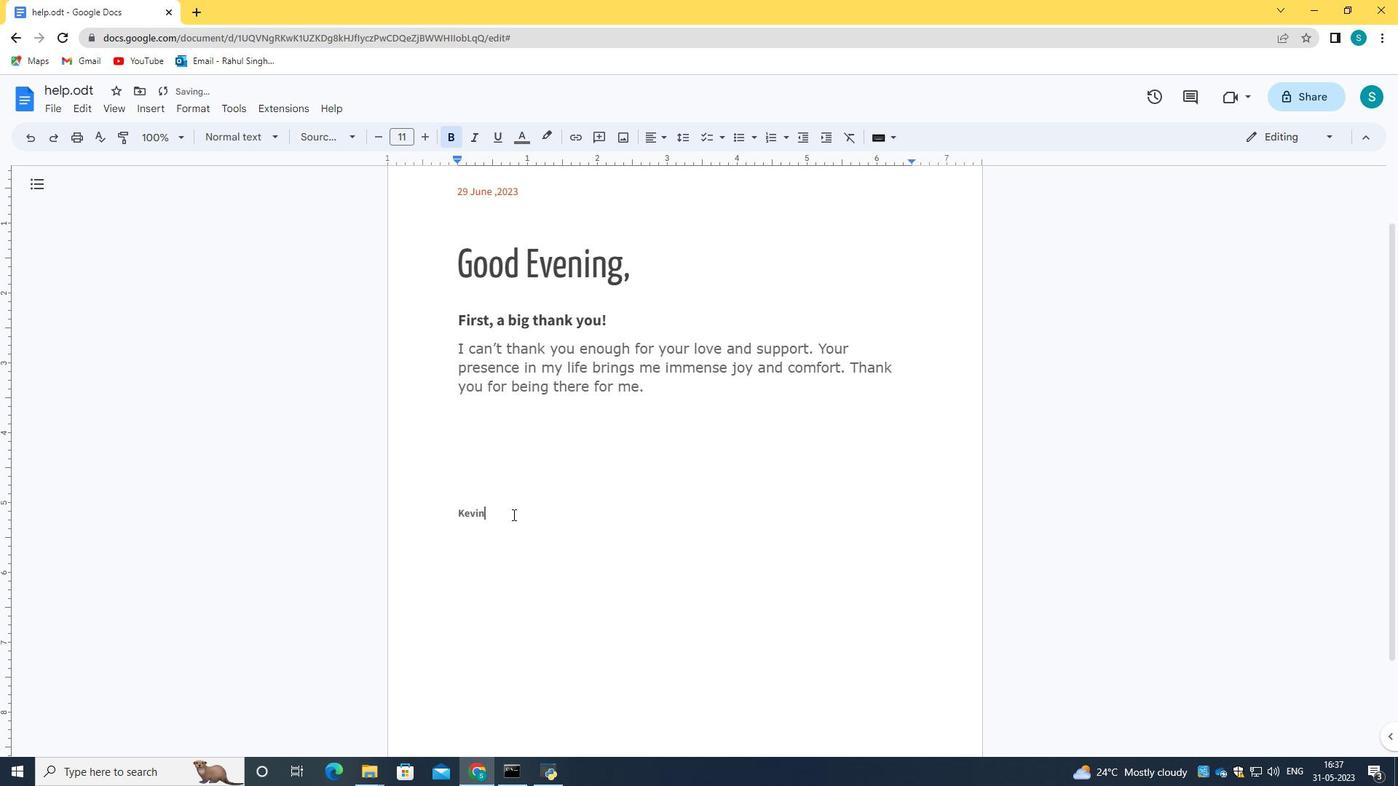 
Action: Mouse moved to (512, 515)
Screenshot: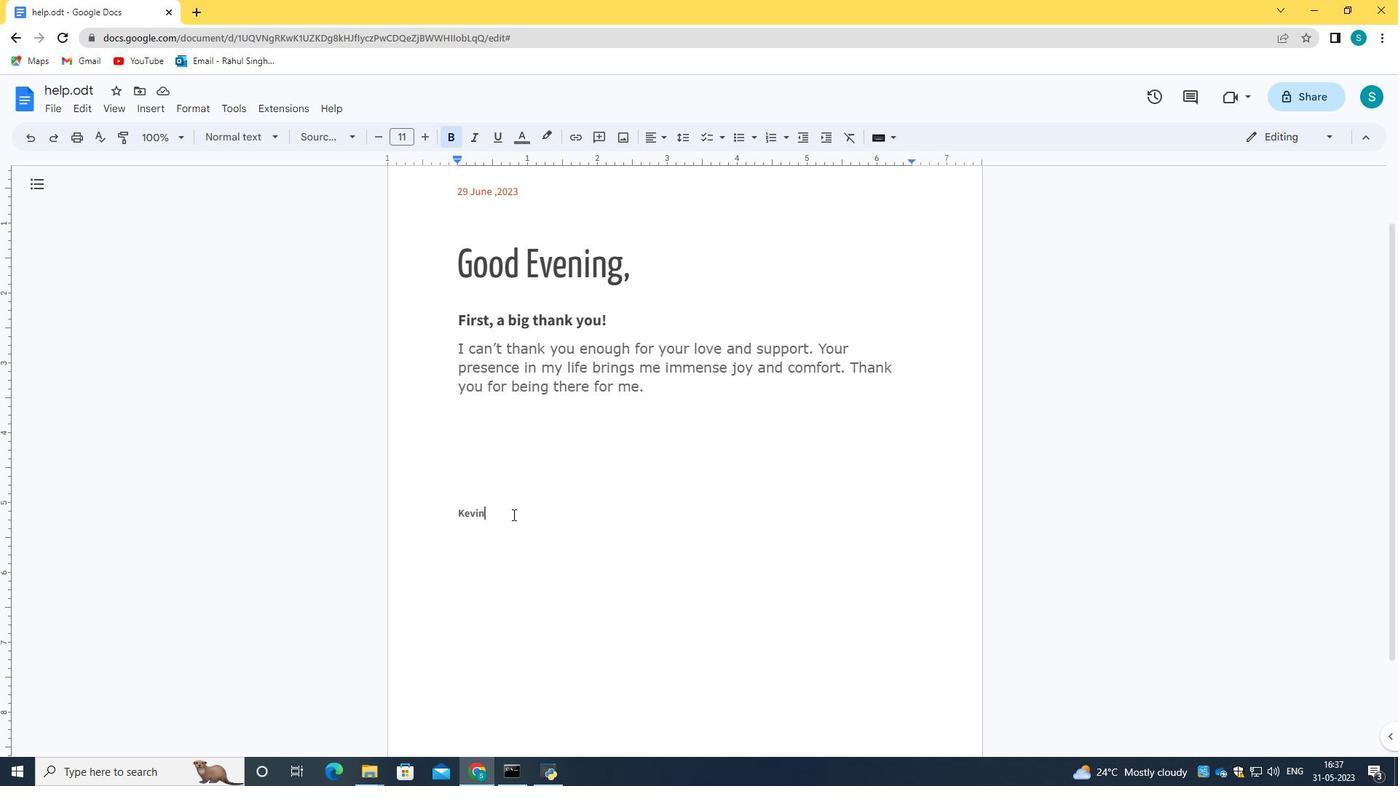 
Action: Mouse pressed left at (512, 515)
Screenshot: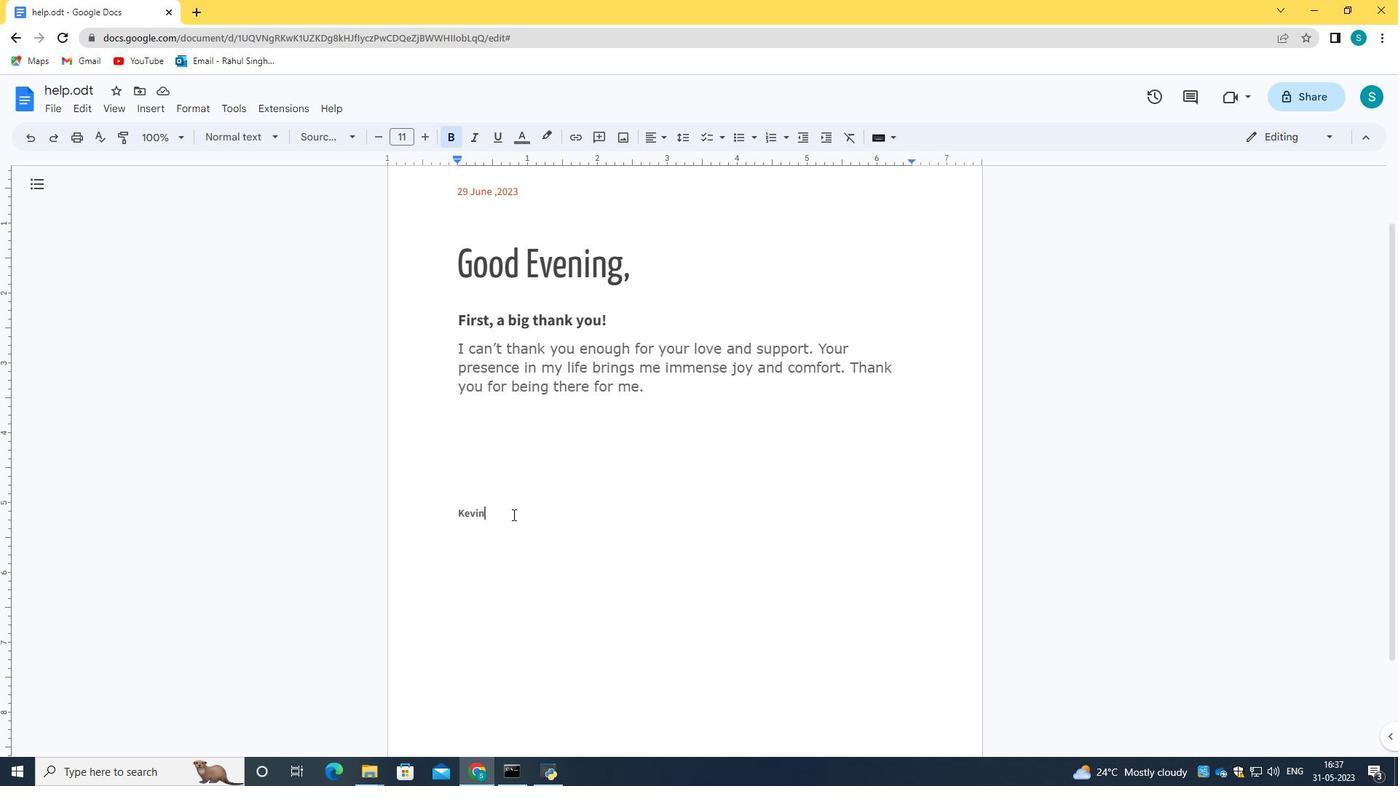 
Action: Mouse moved to (592, 477)
Screenshot: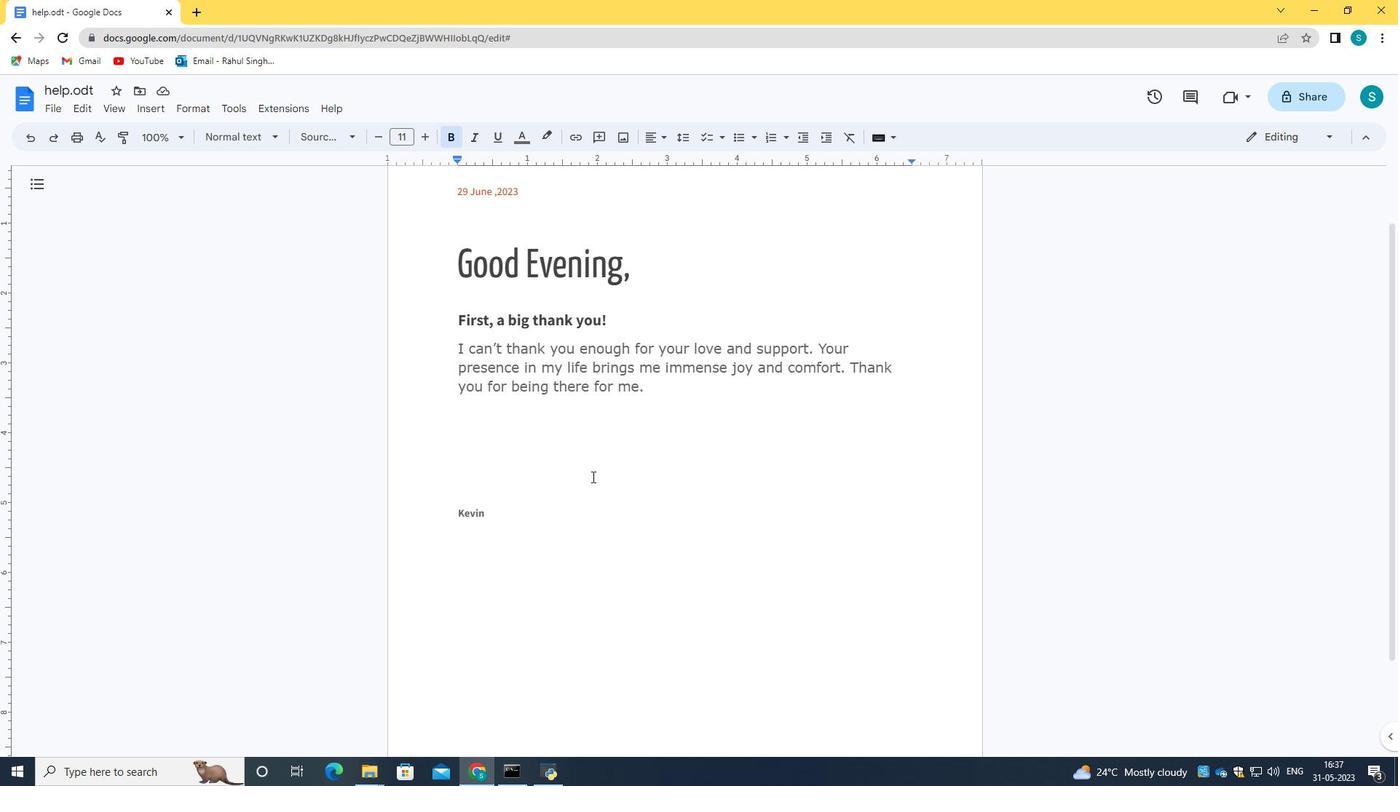 
